 Task: Create a rule from the Recommended list, Task Added to this Project -> add SubTasks in the project BitBridge with SubTasks Gather and Analyse Requirements , Design and Implement Solution , System Test and UAT , Release to Production / Go Live
Action: Mouse moved to (1153, 35)
Screenshot: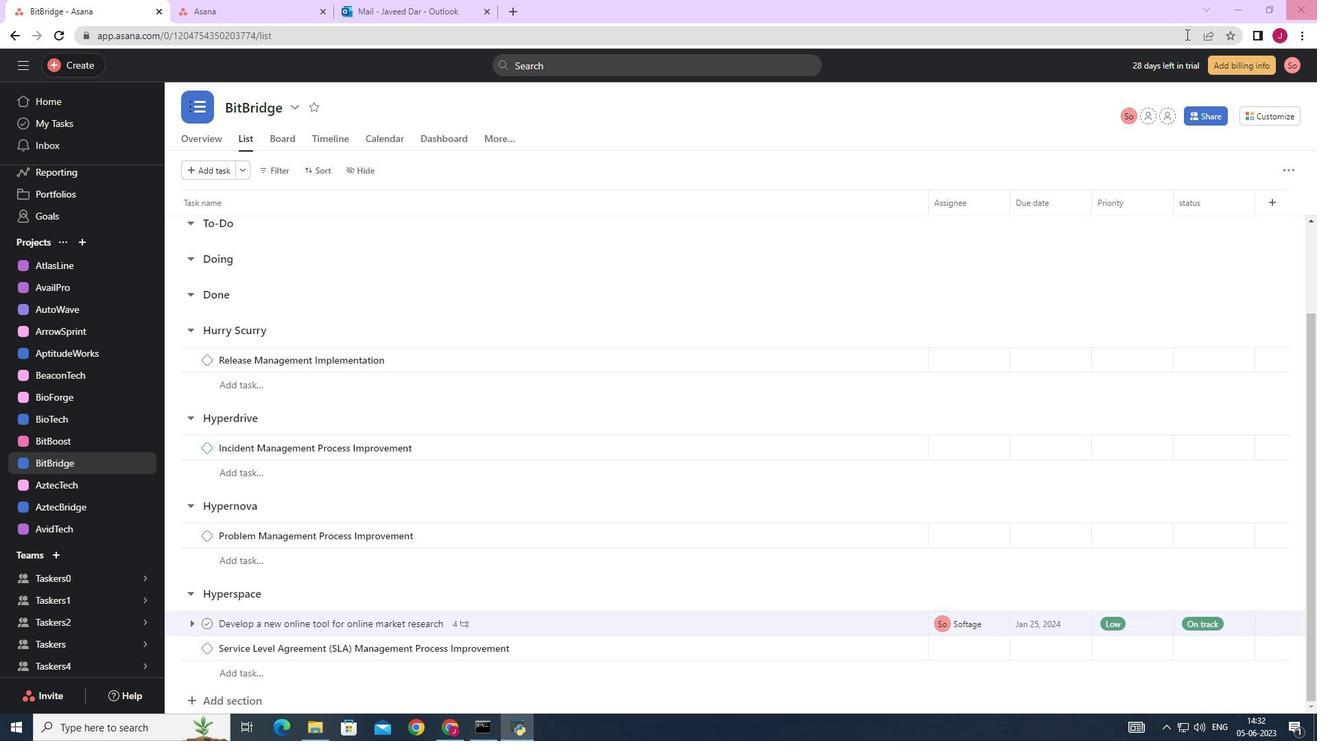 
Action: Mouse scrolled (1153, 34) with delta (0, 0)
Screenshot: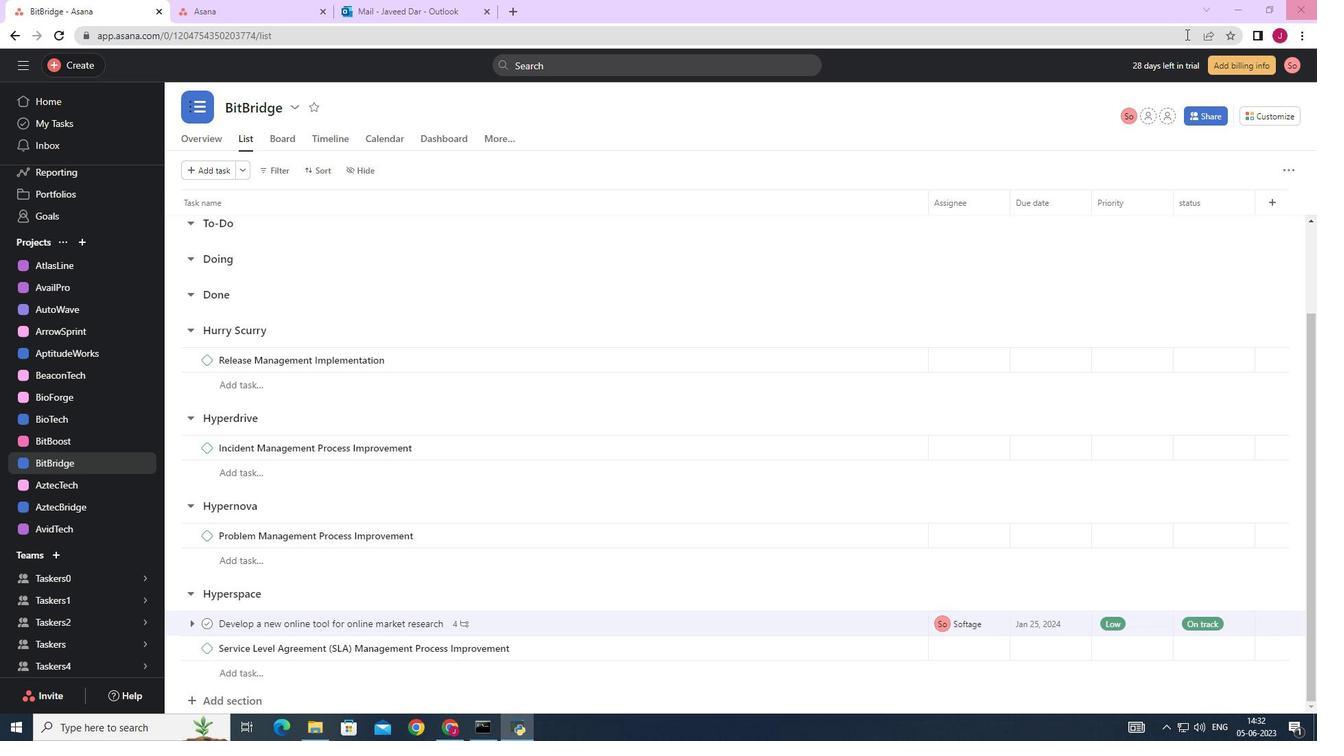
Action: Mouse moved to (1153, 35)
Screenshot: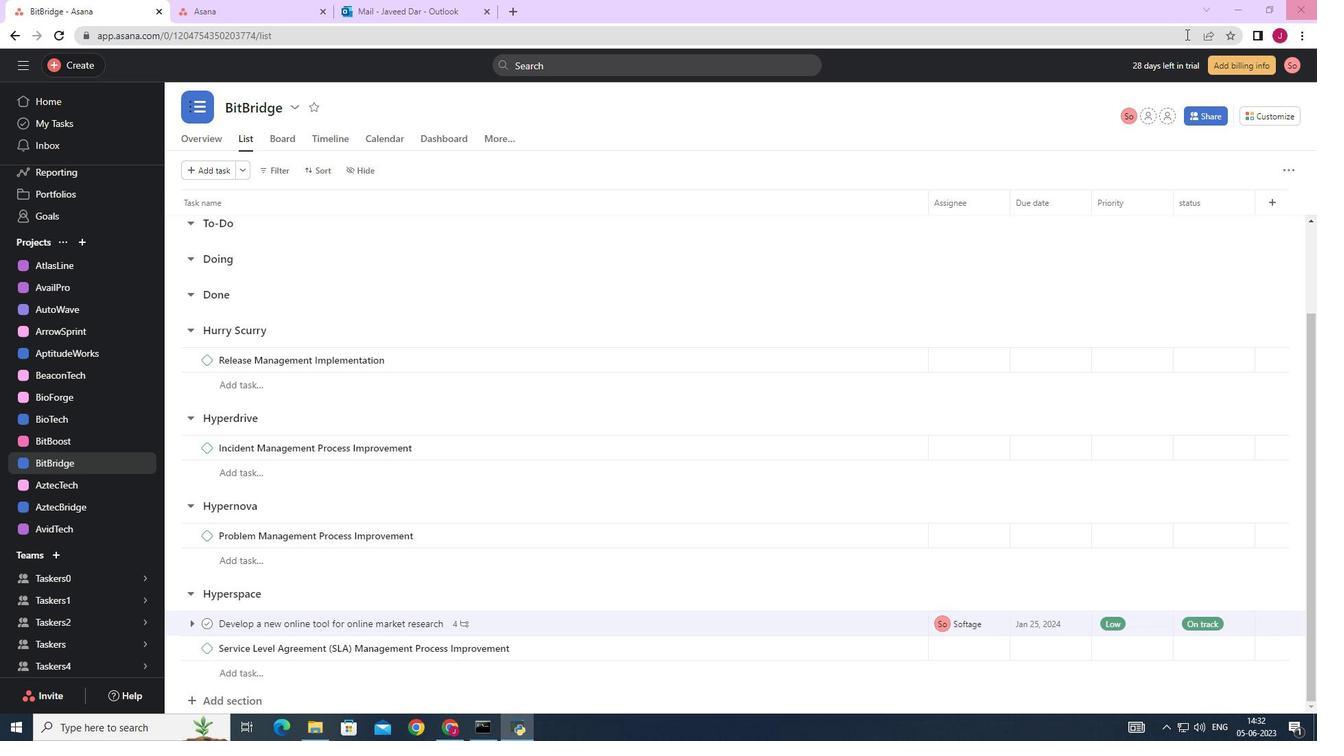 
Action: Mouse scrolled (1153, 34) with delta (0, 0)
Screenshot: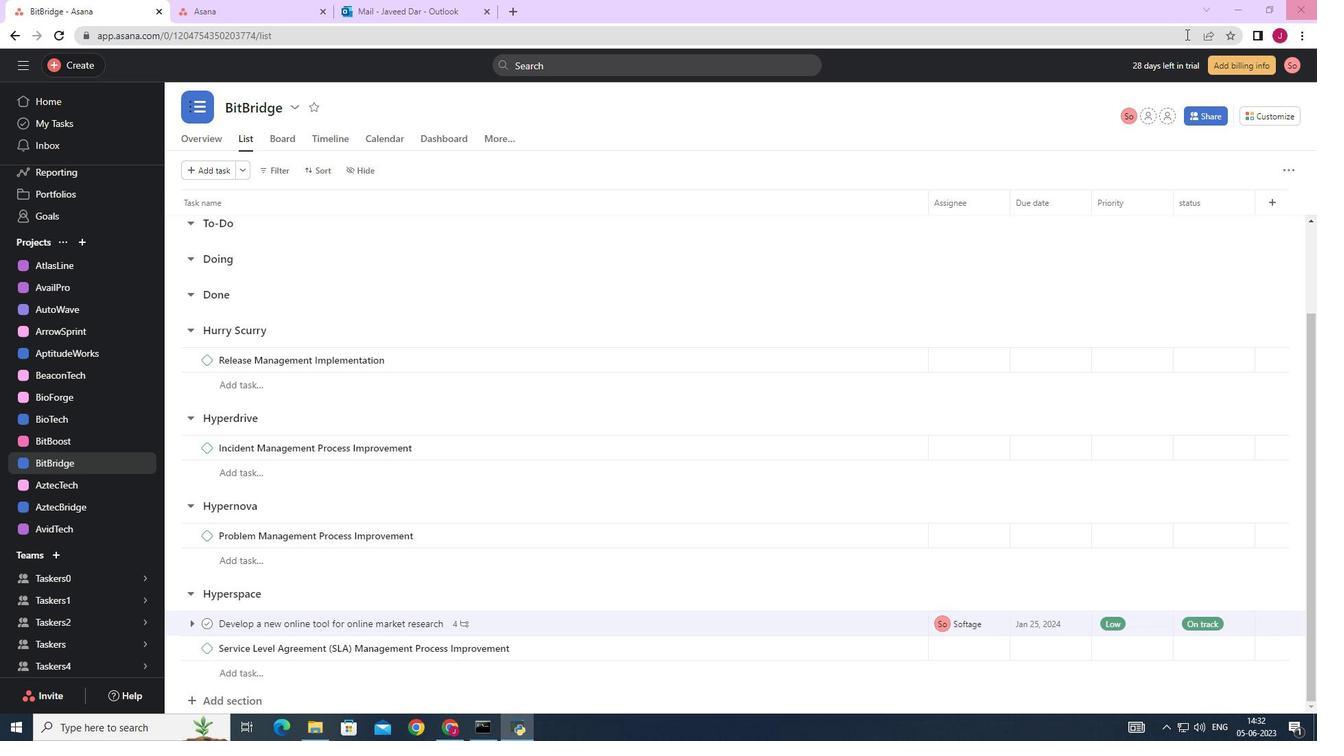 
Action: Mouse moved to (1153, 37)
Screenshot: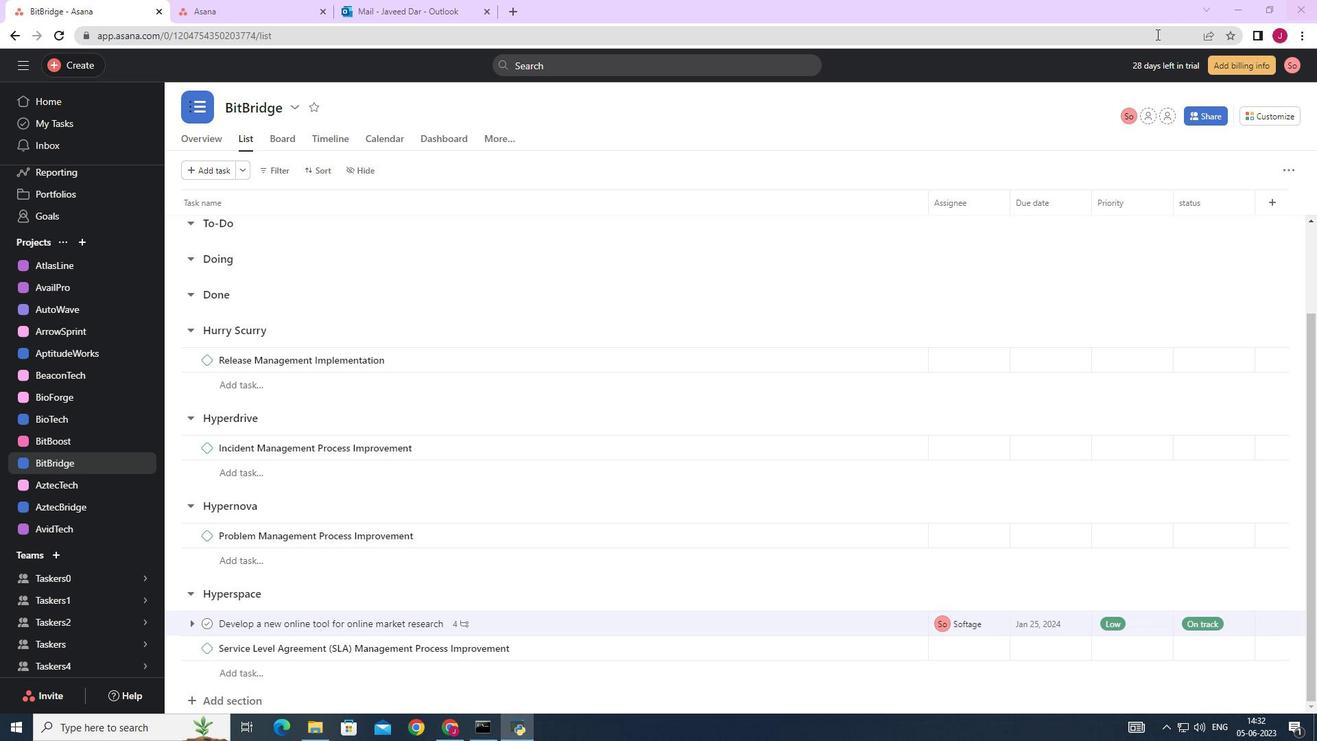 
Action: Mouse scrolled (1153, 36) with delta (0, 0)
Screenshot: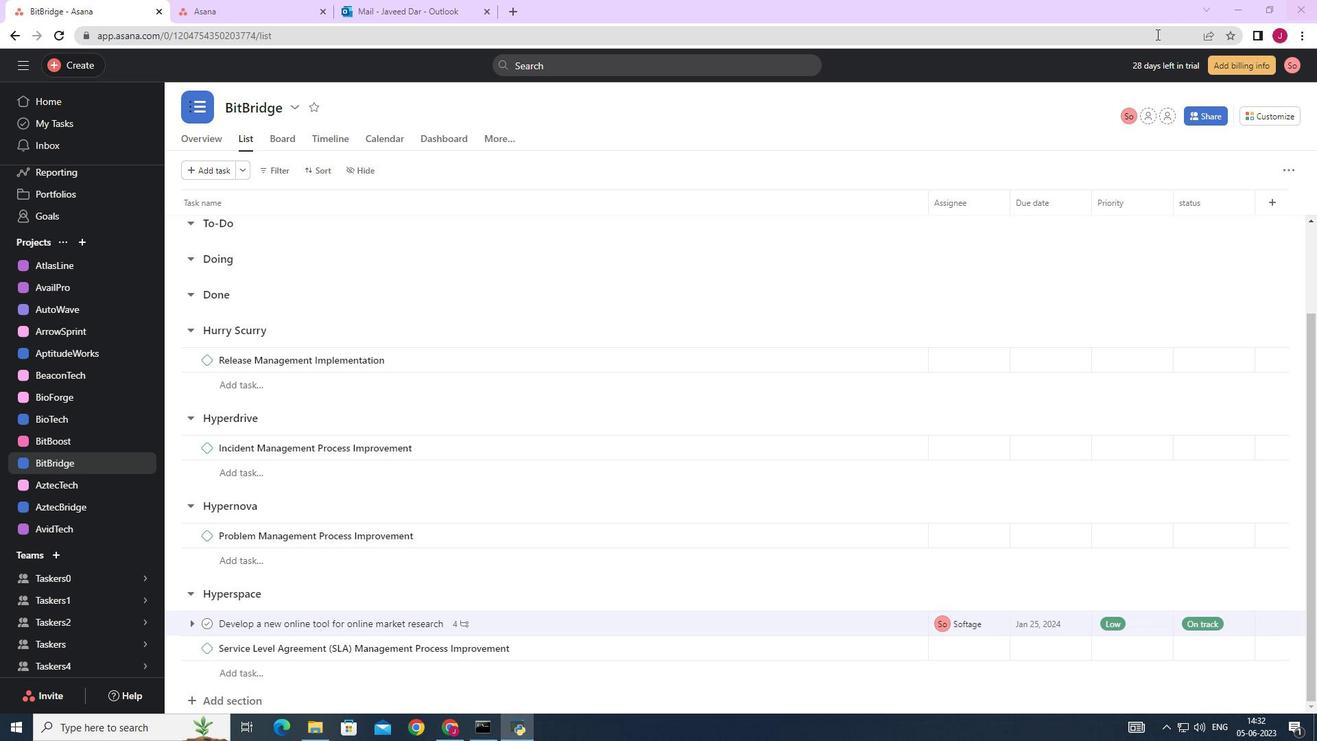 
Action: Mouse moved to (909, 537)
Screenshot: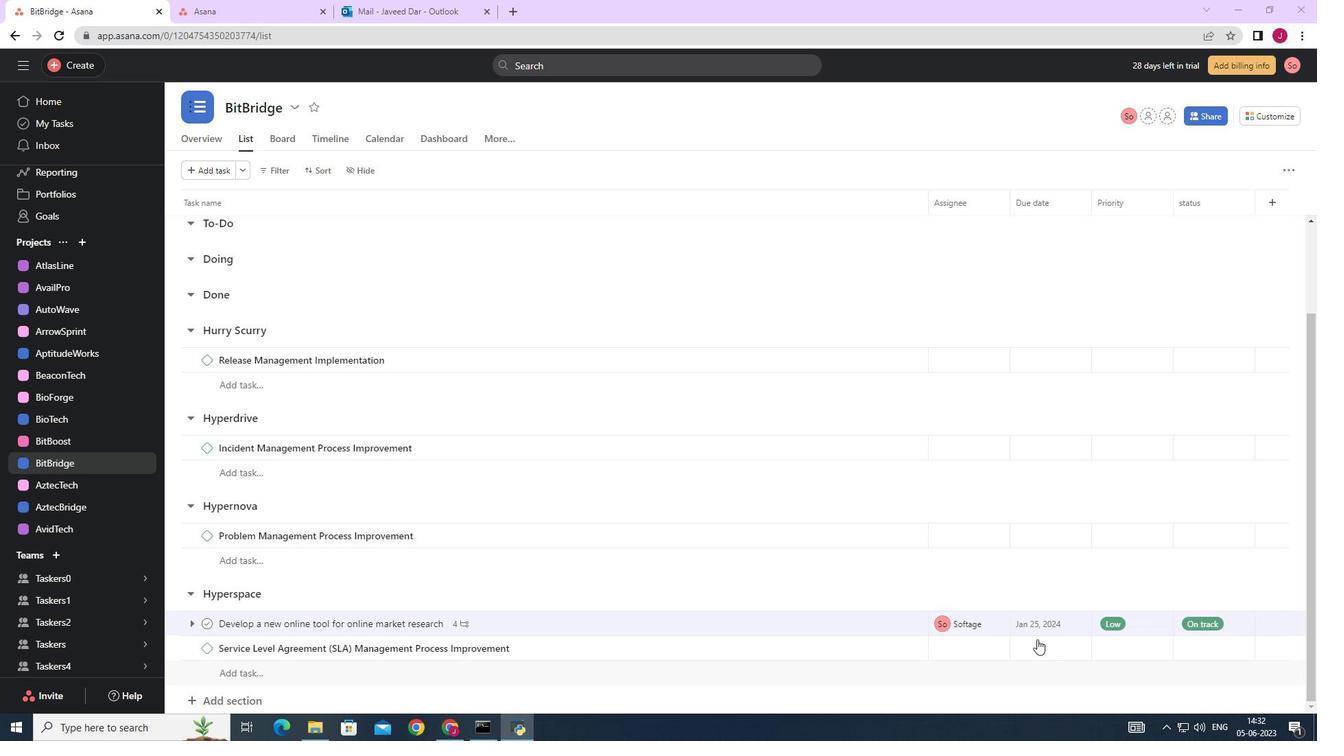 
Action: Mouse scrolled (909, 536) with delta (0, 0)
Screenshot: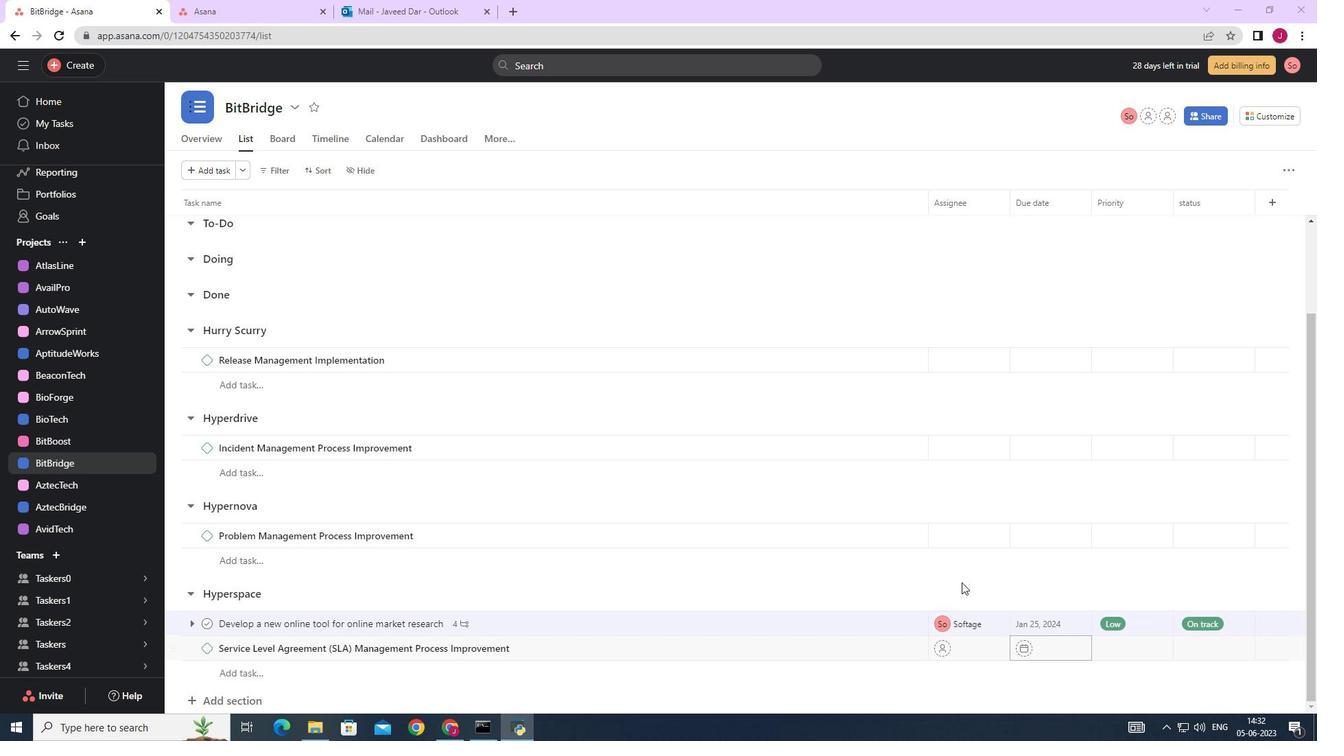 
Action: Mouse scrolled (909, 536) with delta (0, 0)
Screenshot: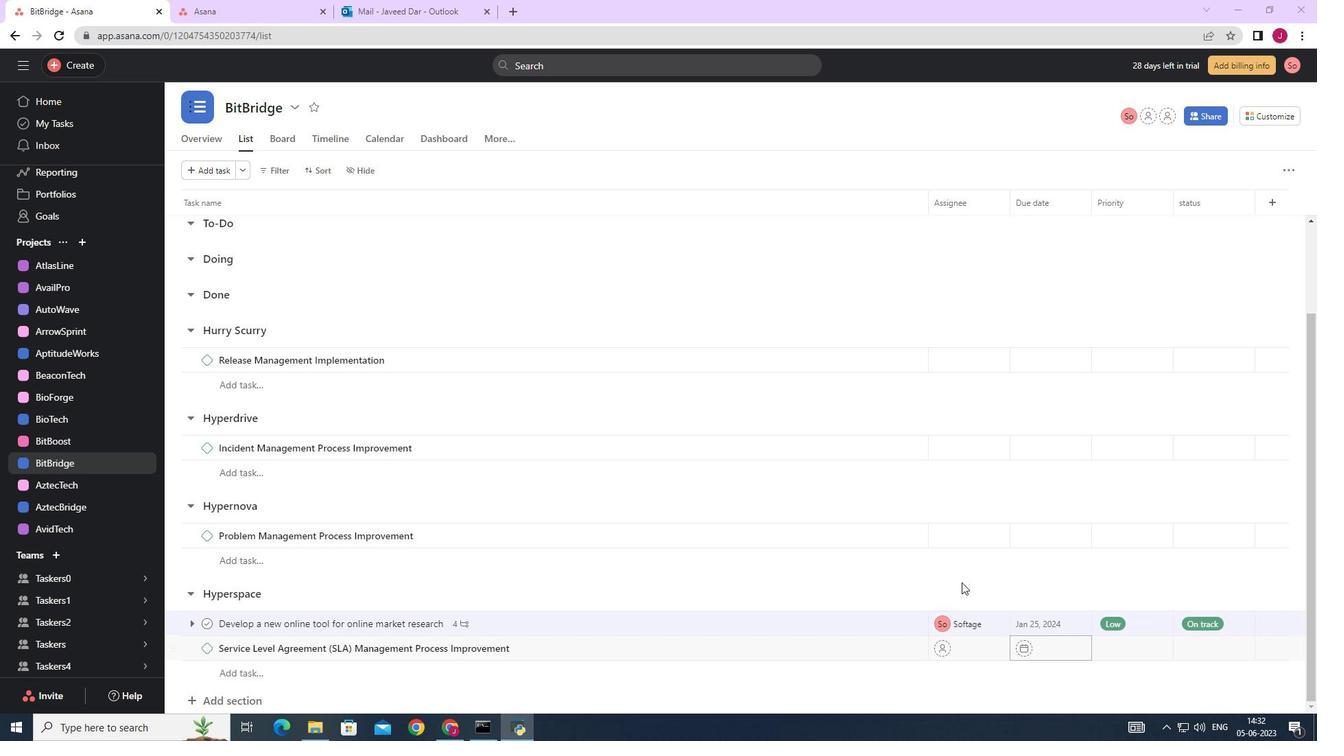 
Action: Mouse scrolled (909, 536) with delta (0, 0)
Screenshot: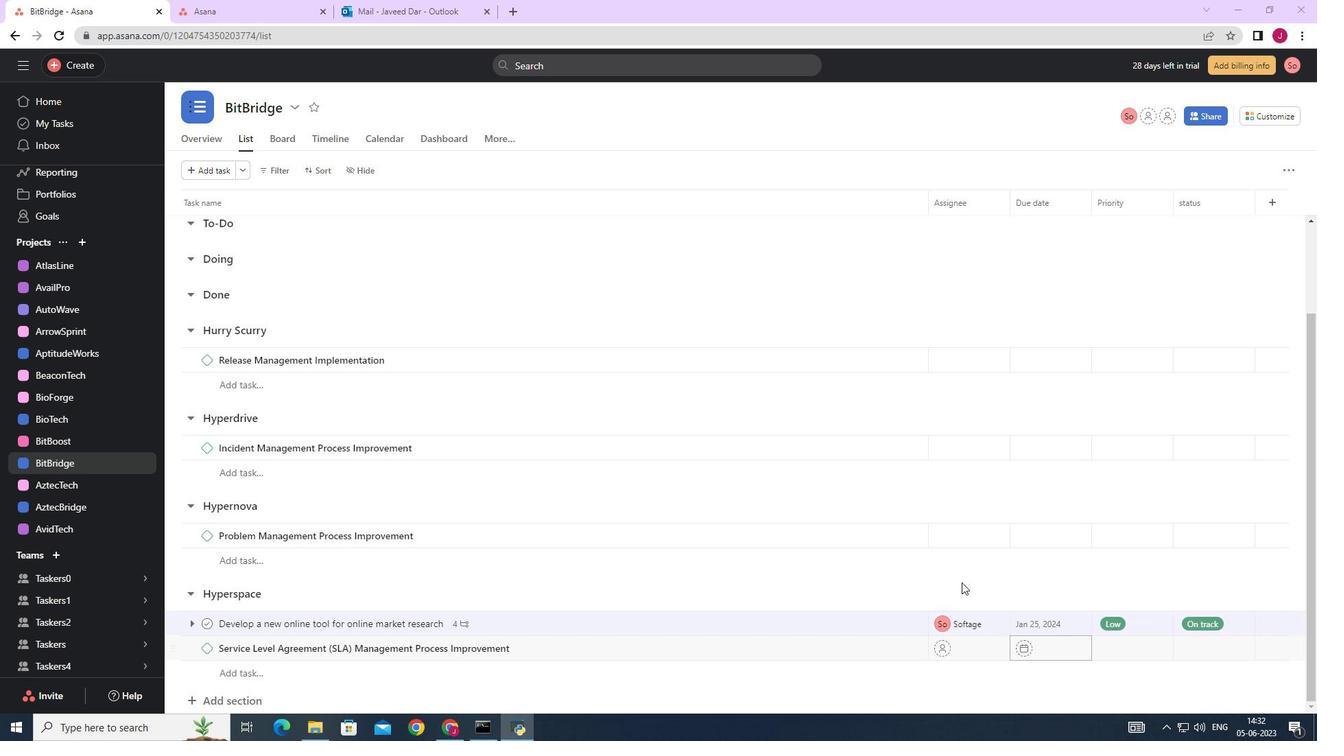 
Action: Mouse scrolled (909, 536) with delta (0, 0)
Screenshot: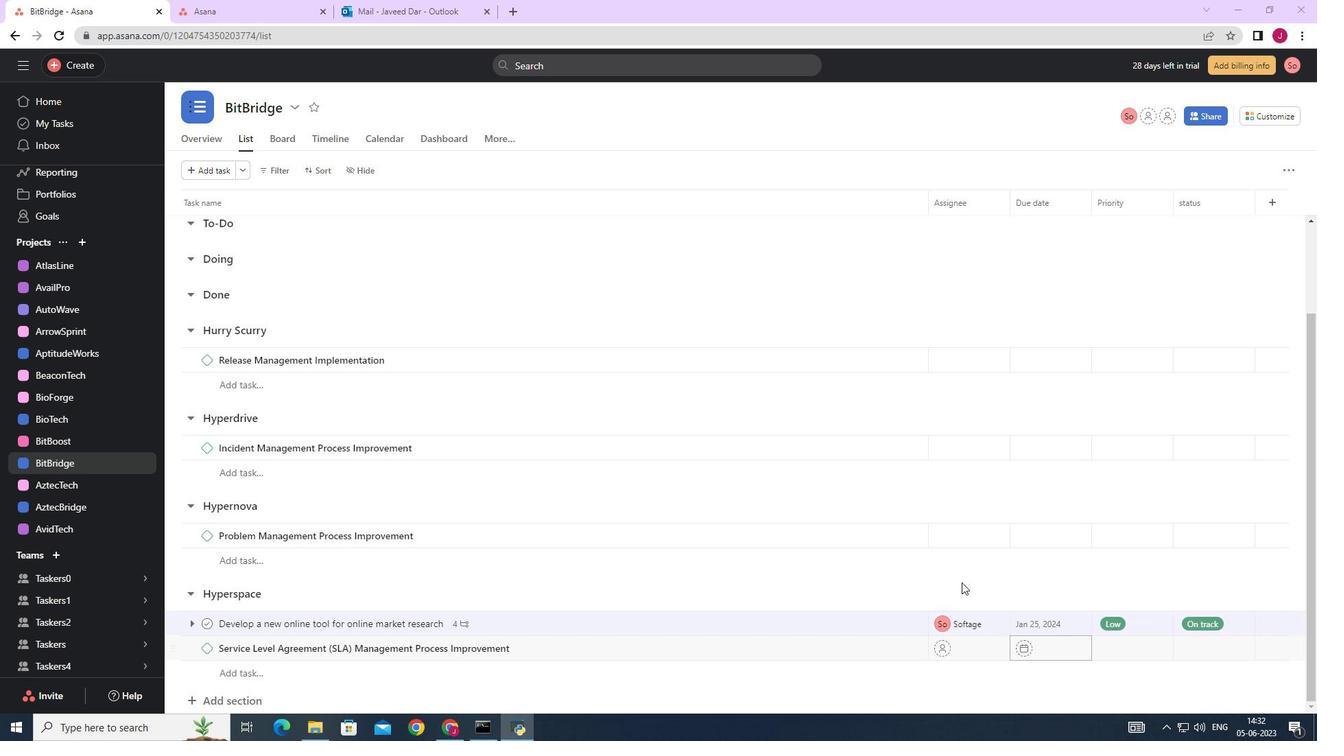 
Action: Mouse scrolled (909, 536) with delta (0, 0)
Screenshot: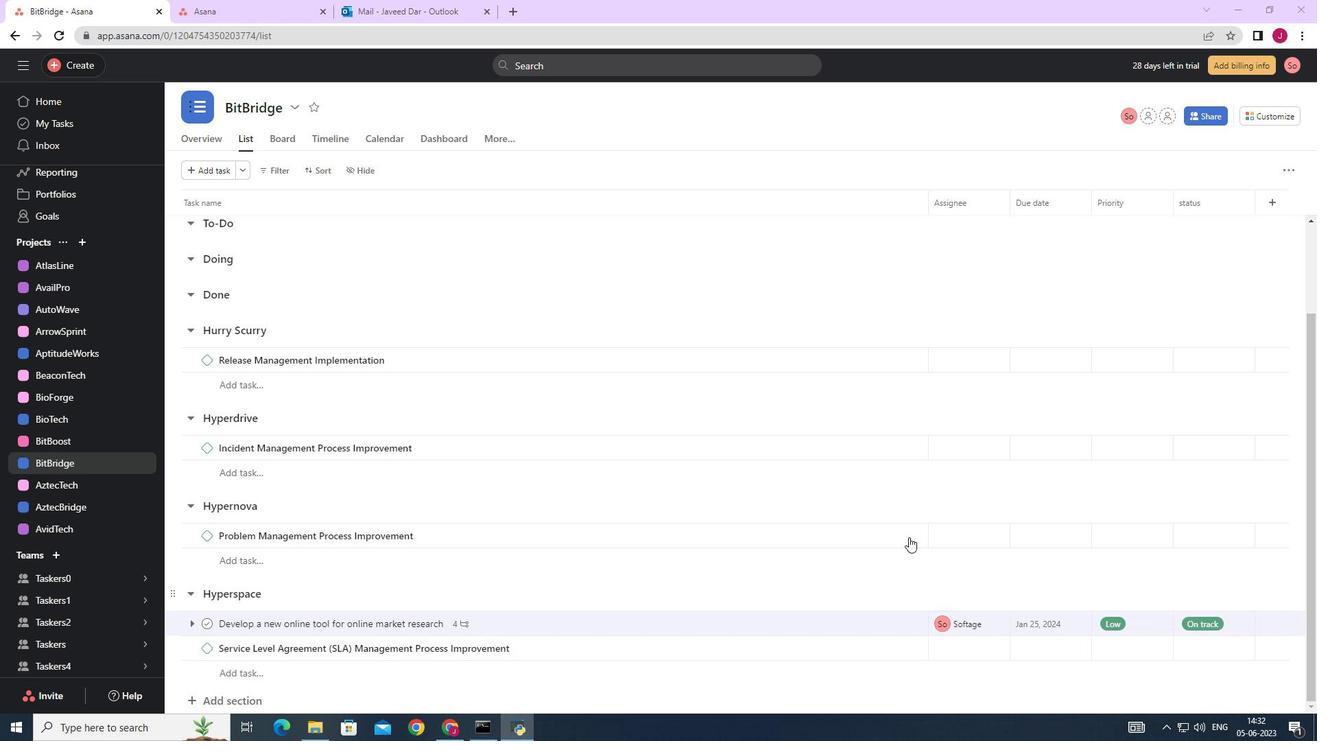 
Action: Mouse scrolled (909, 536) with delta (0, 0)
Screenshot: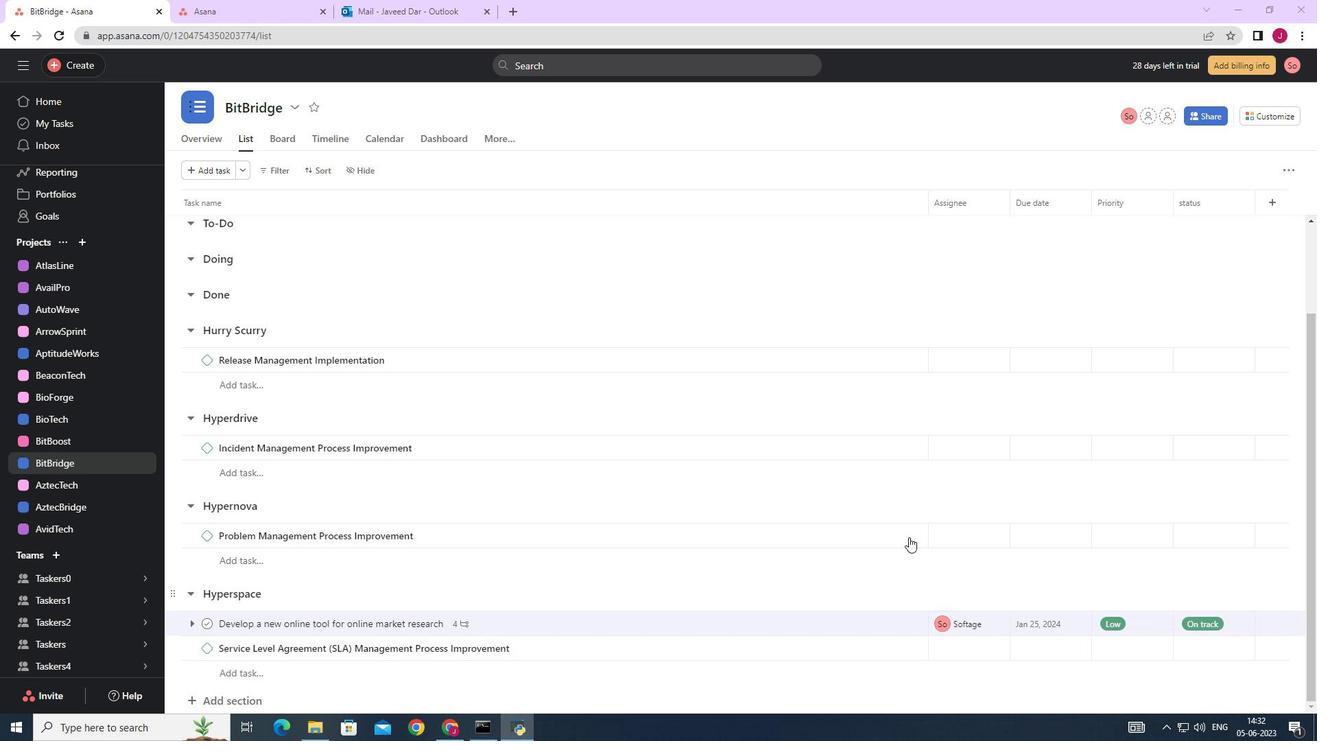 
Action: Mouse moved to (1287, 119)
Screenshot: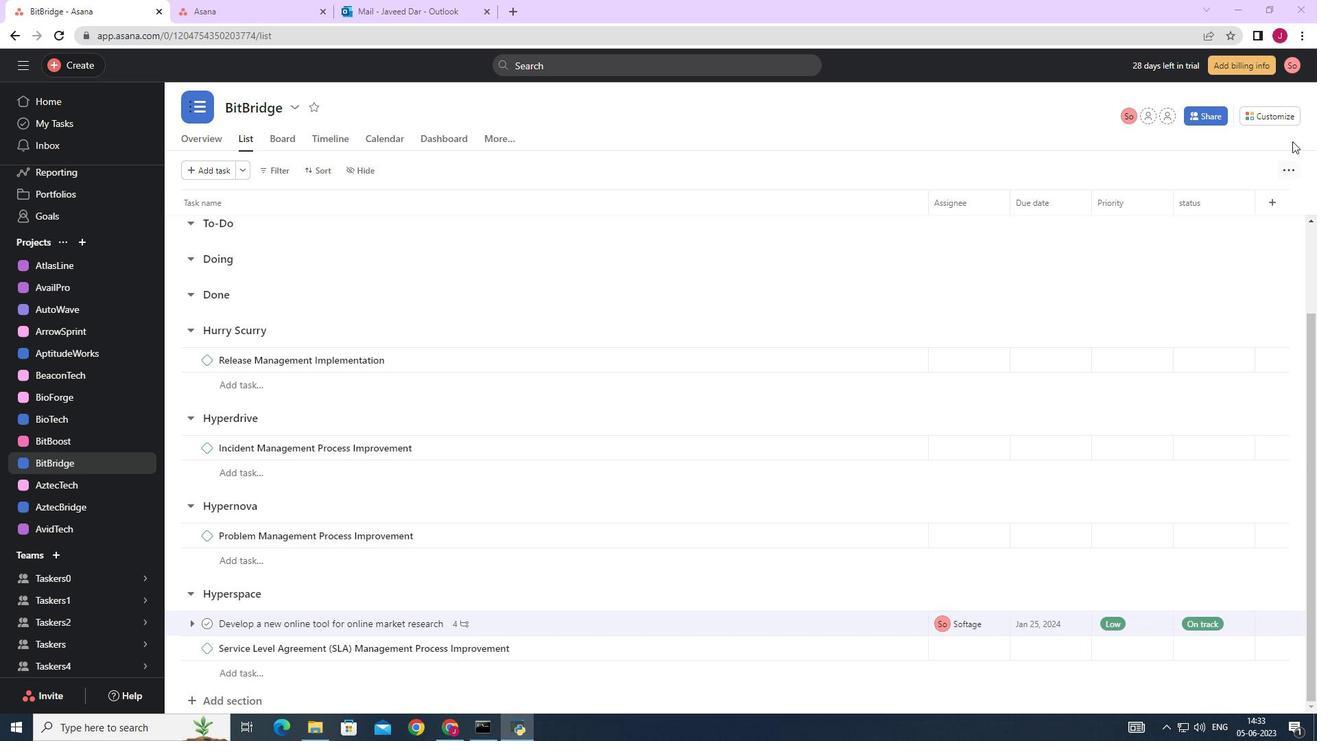 
Action: Mouse pressed left at (1287, 119)
Screenshot: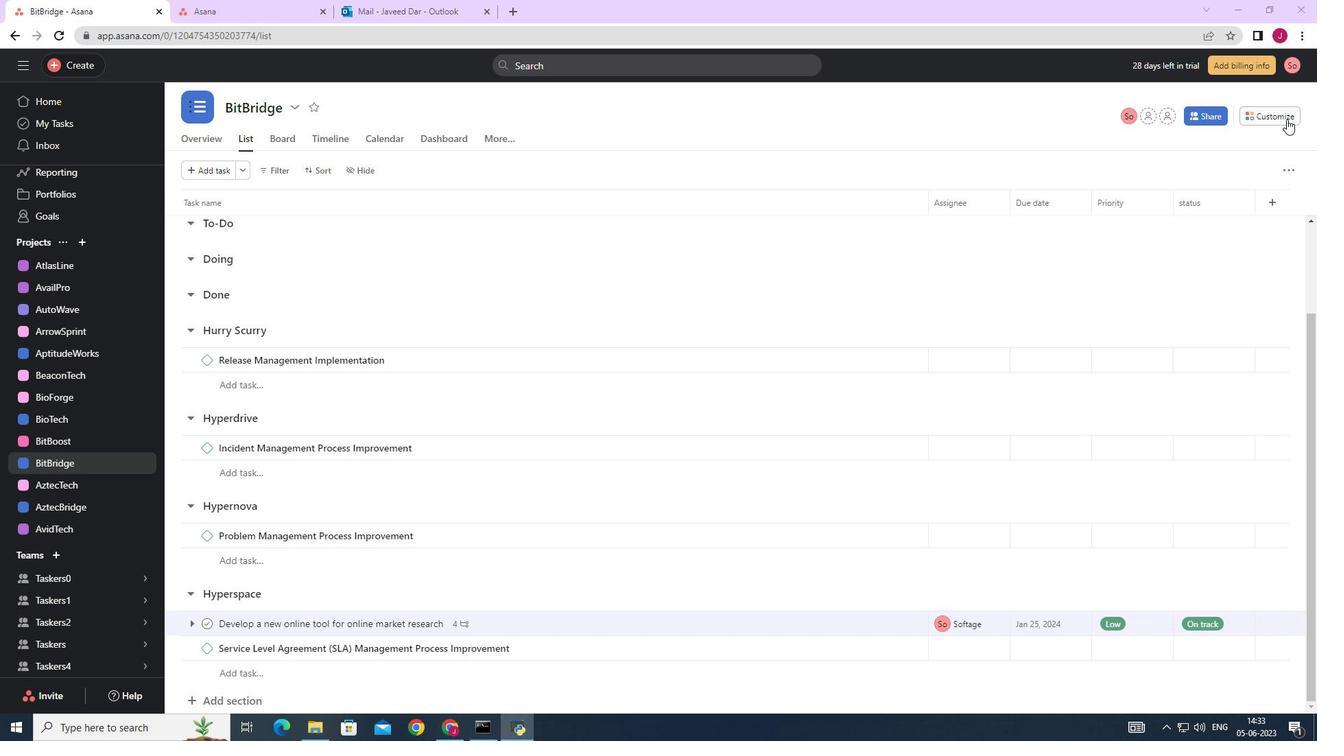 
Action: Mouse moved to (1033, 295)
Screenshot: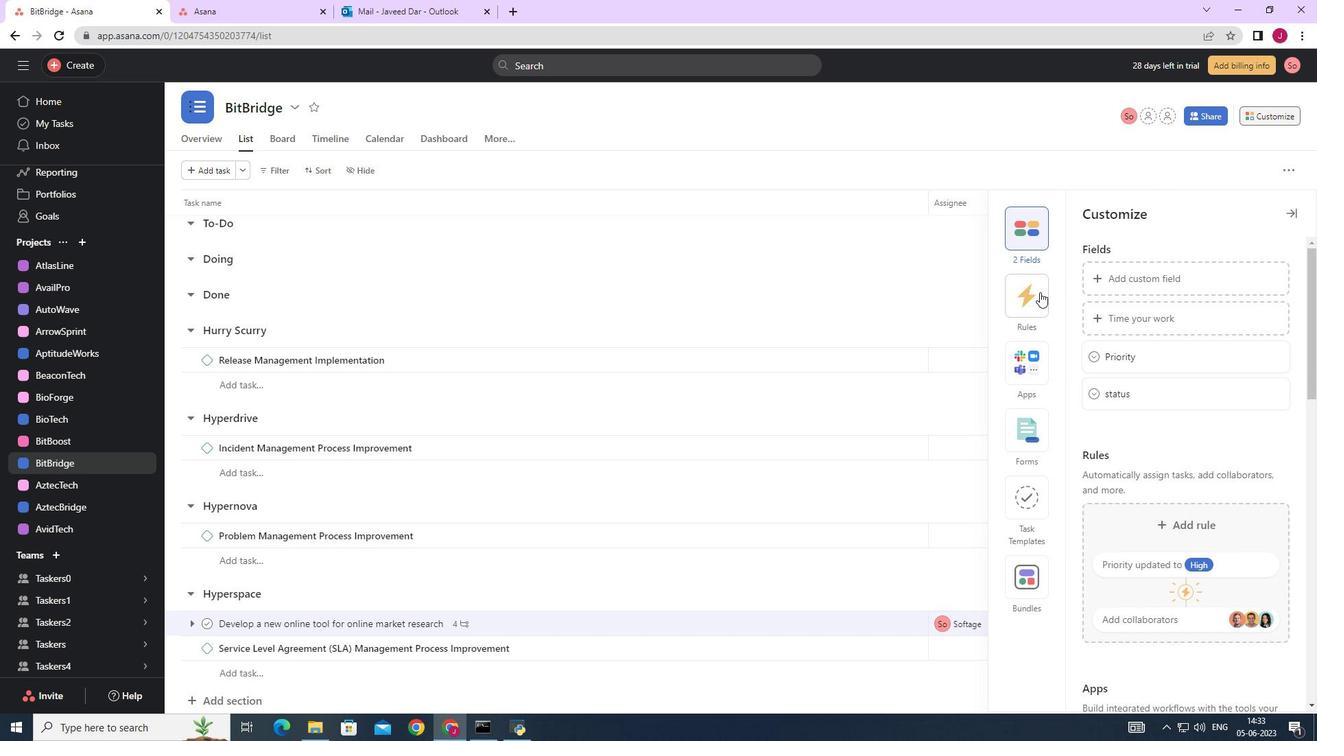 
Action: Mouse pressed left at (1033, 295)
Screenshot: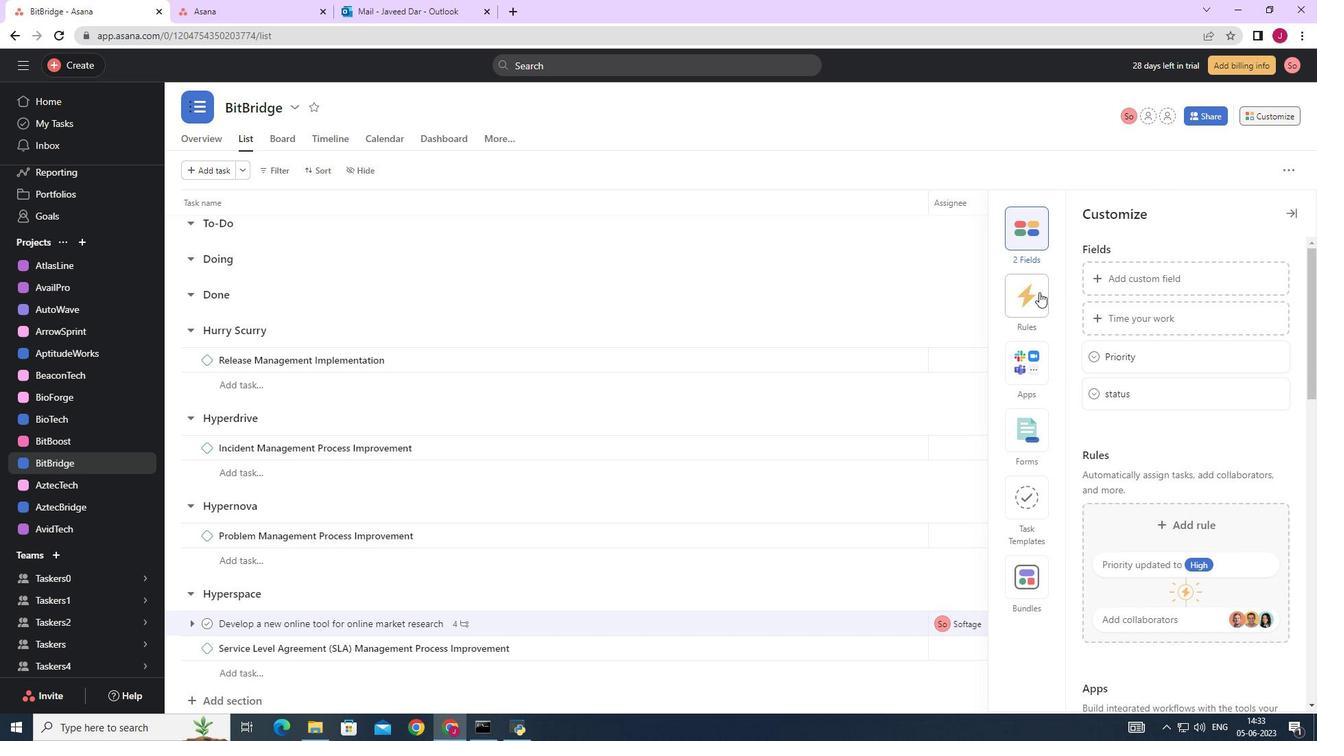 
Action: Mouse moved to (1153, 322)
Screenshot: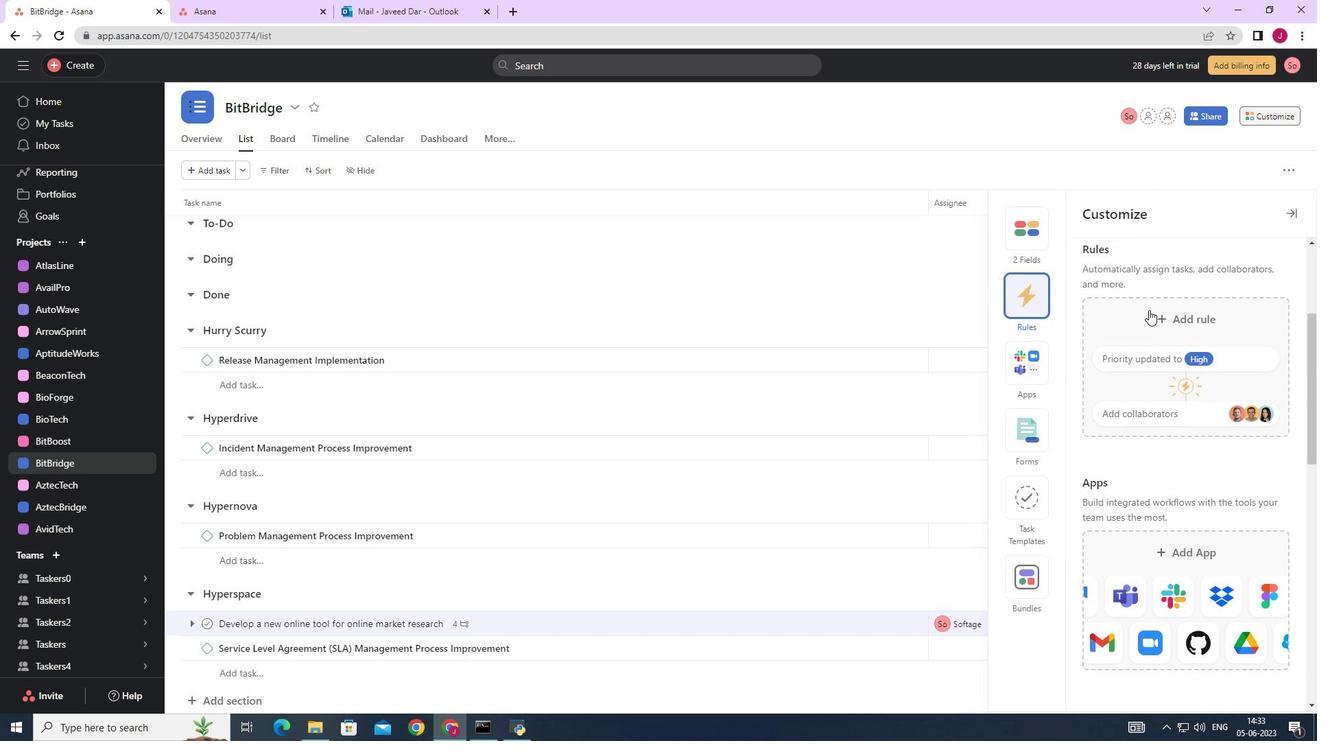 
Action: Mouse pressed left at (1153, 322)
Screenshot: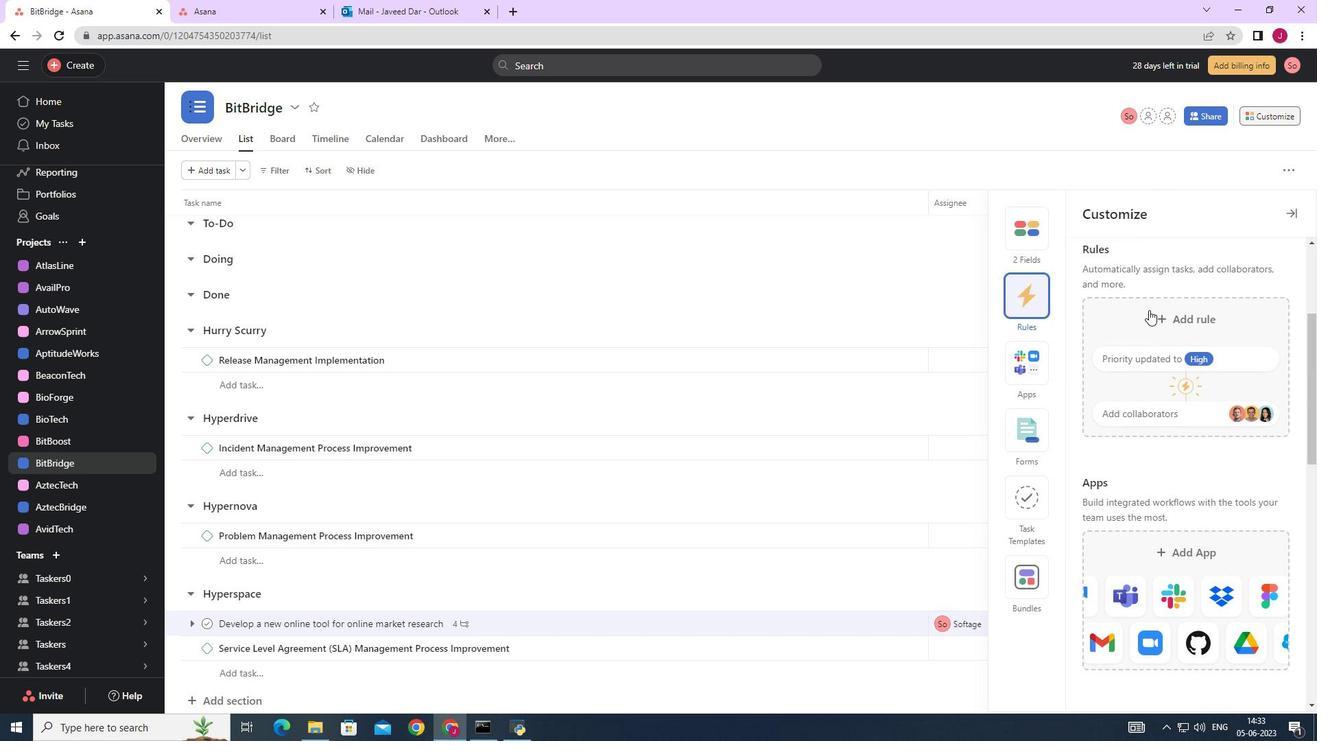 
Action: Mouse moved to (559, 196)
Screenshot: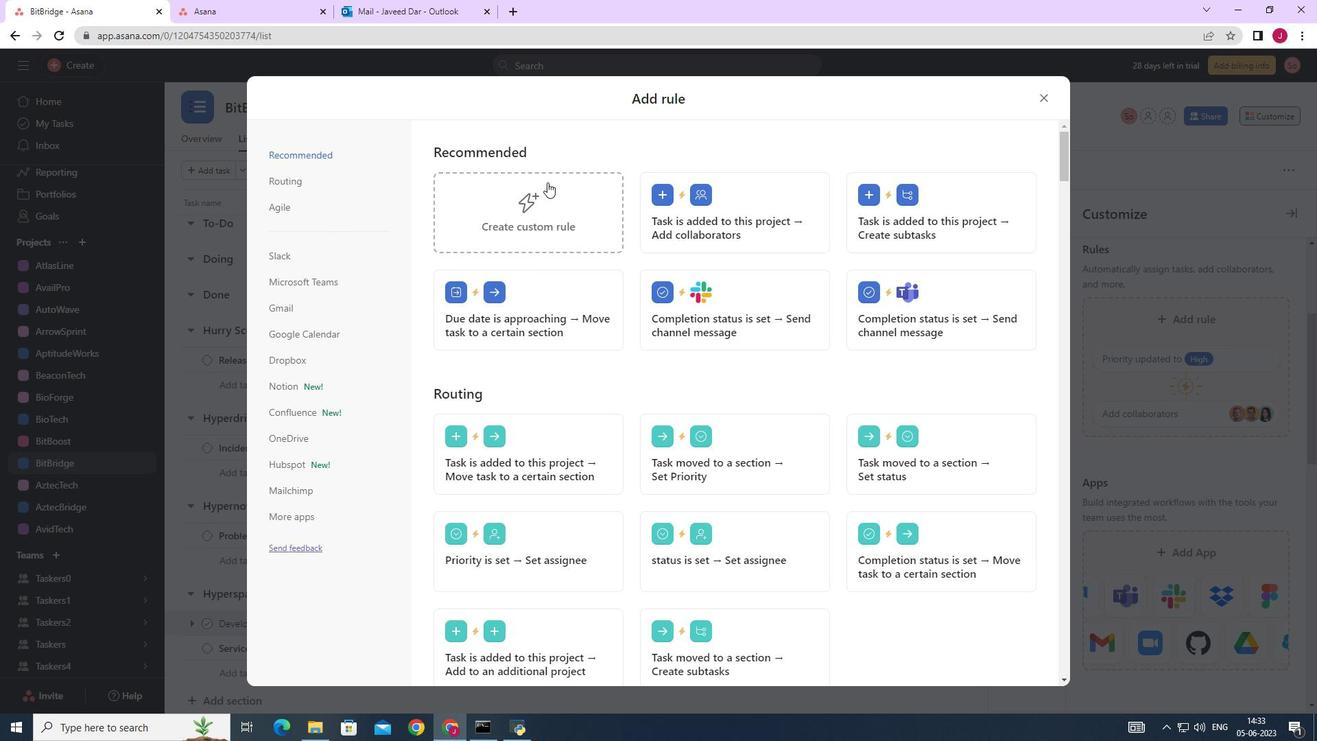 
Action: Mouse pressed left at (559, 196)
Screenshot: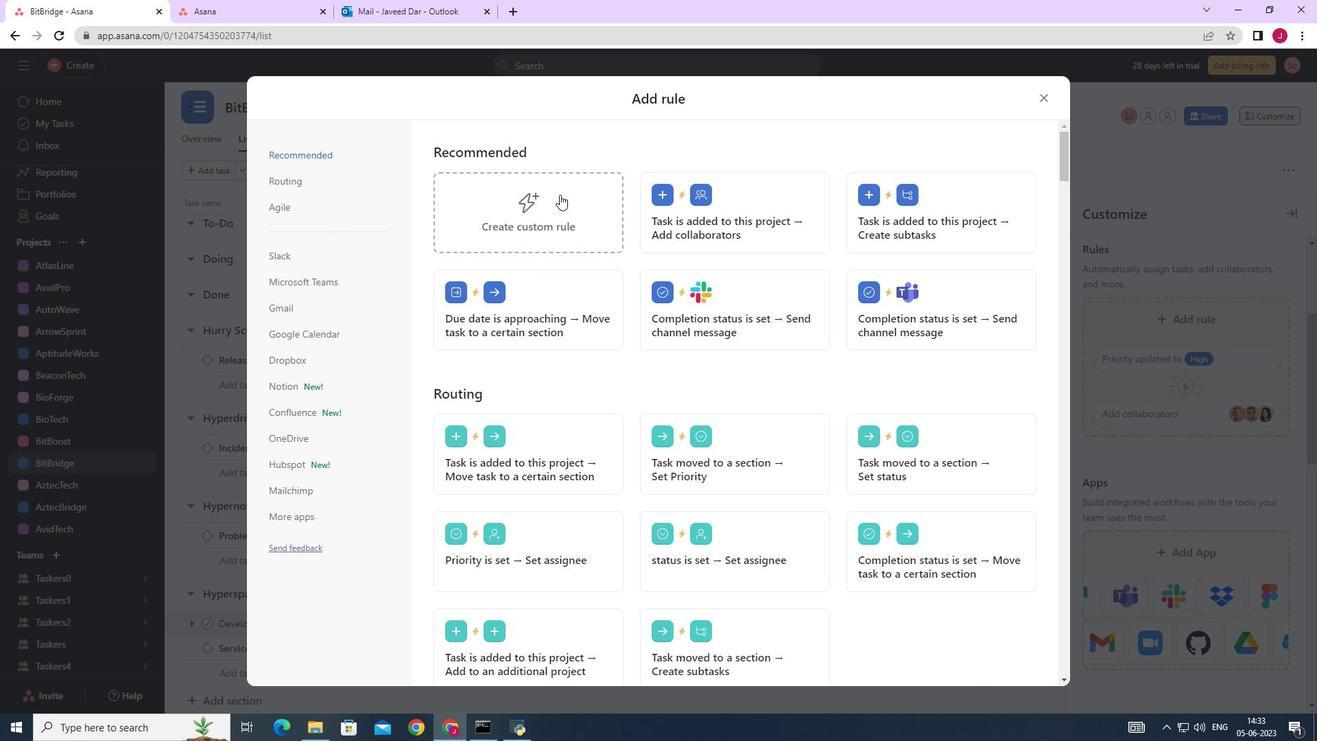 
Action: Mouse moved to (628, 353)
Screenshot: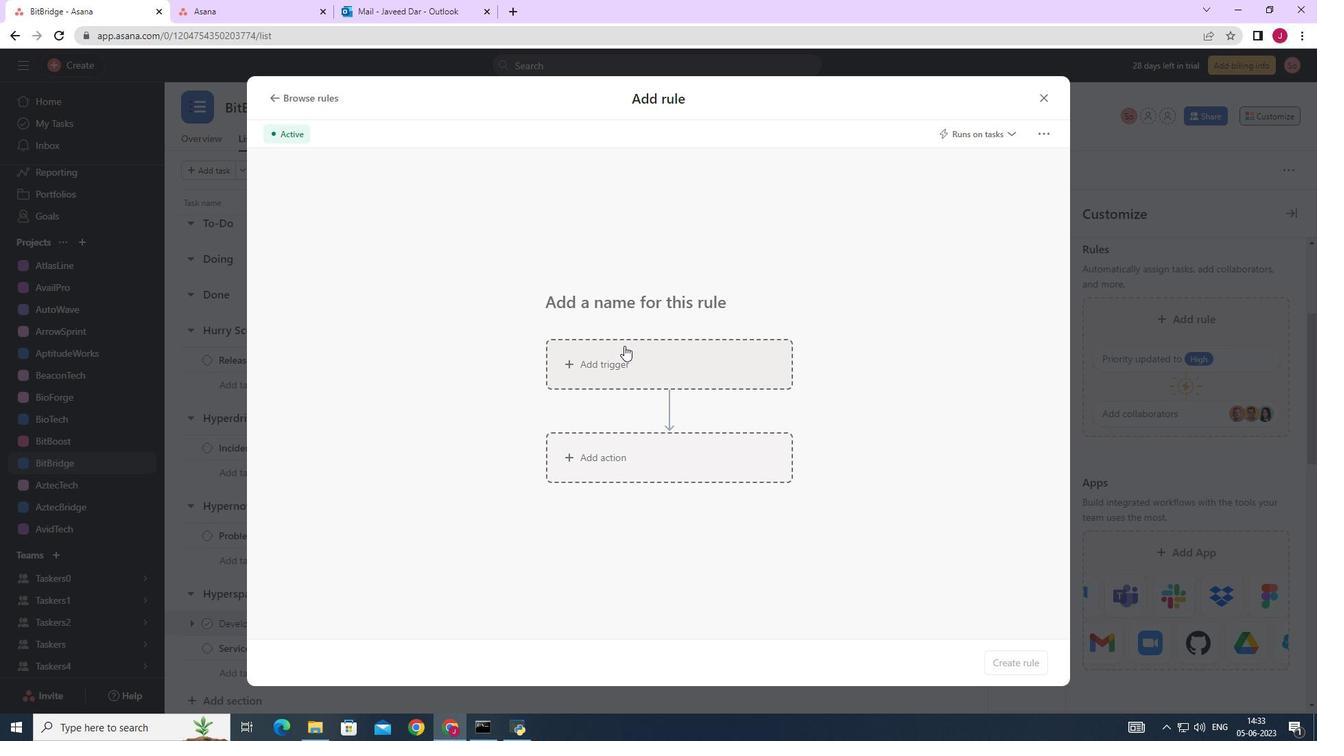 
Action: Mouse pressed left at (628, 353)
Screenshot: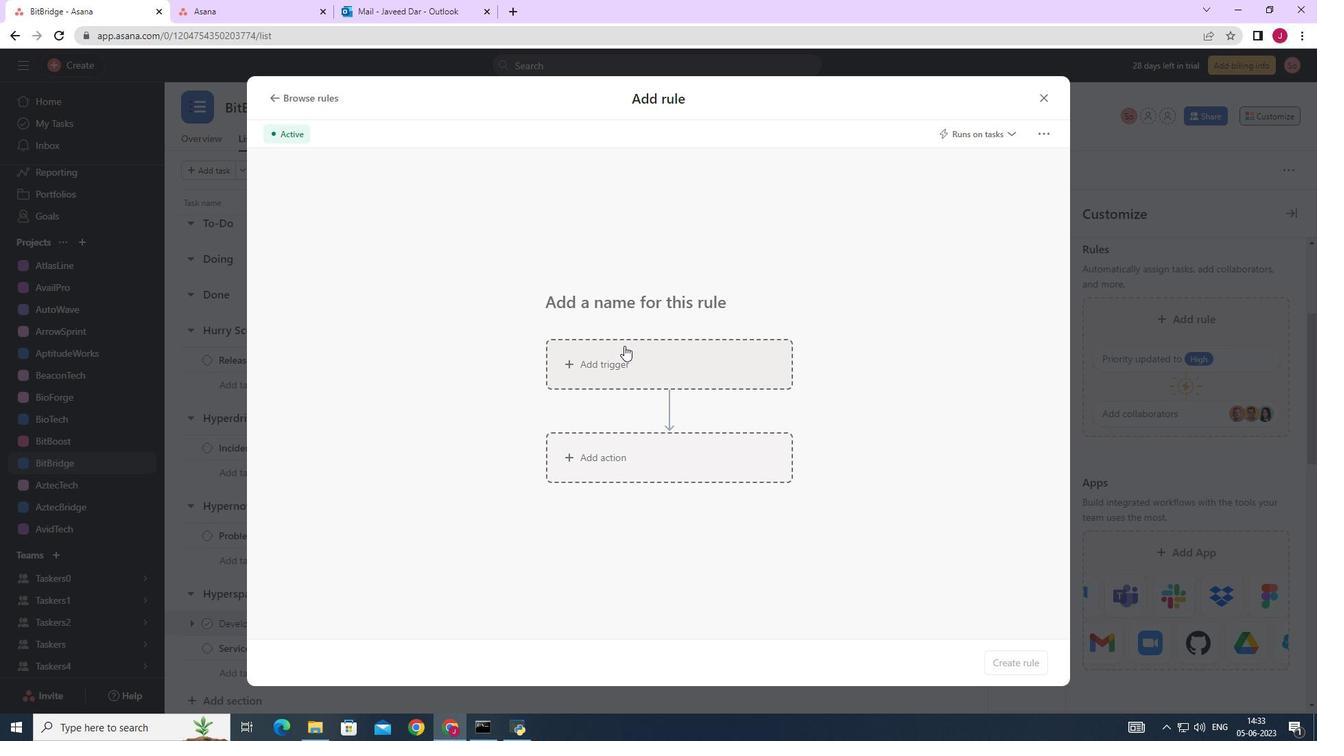 
Action: Mouse moved to (590, 442)
Screenshot: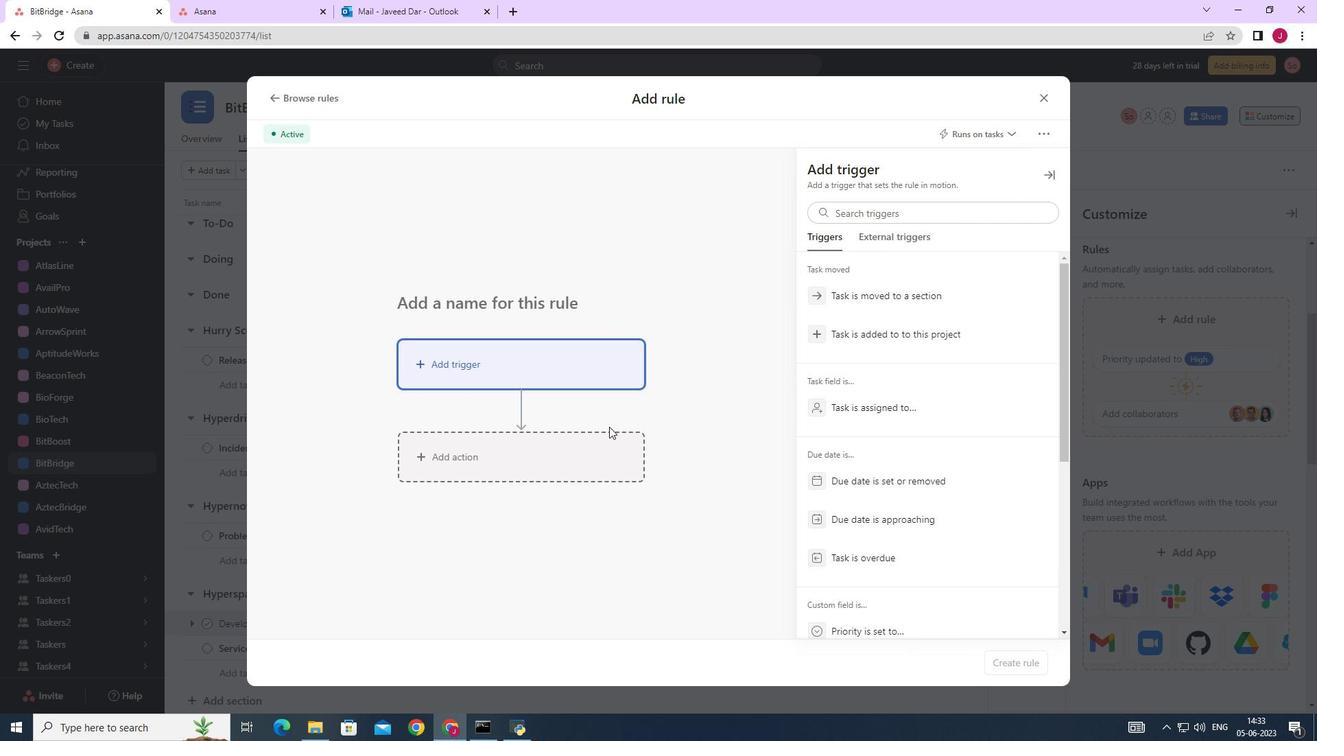 
Action: Mouse pressed left at (590, 442)
Screenshot: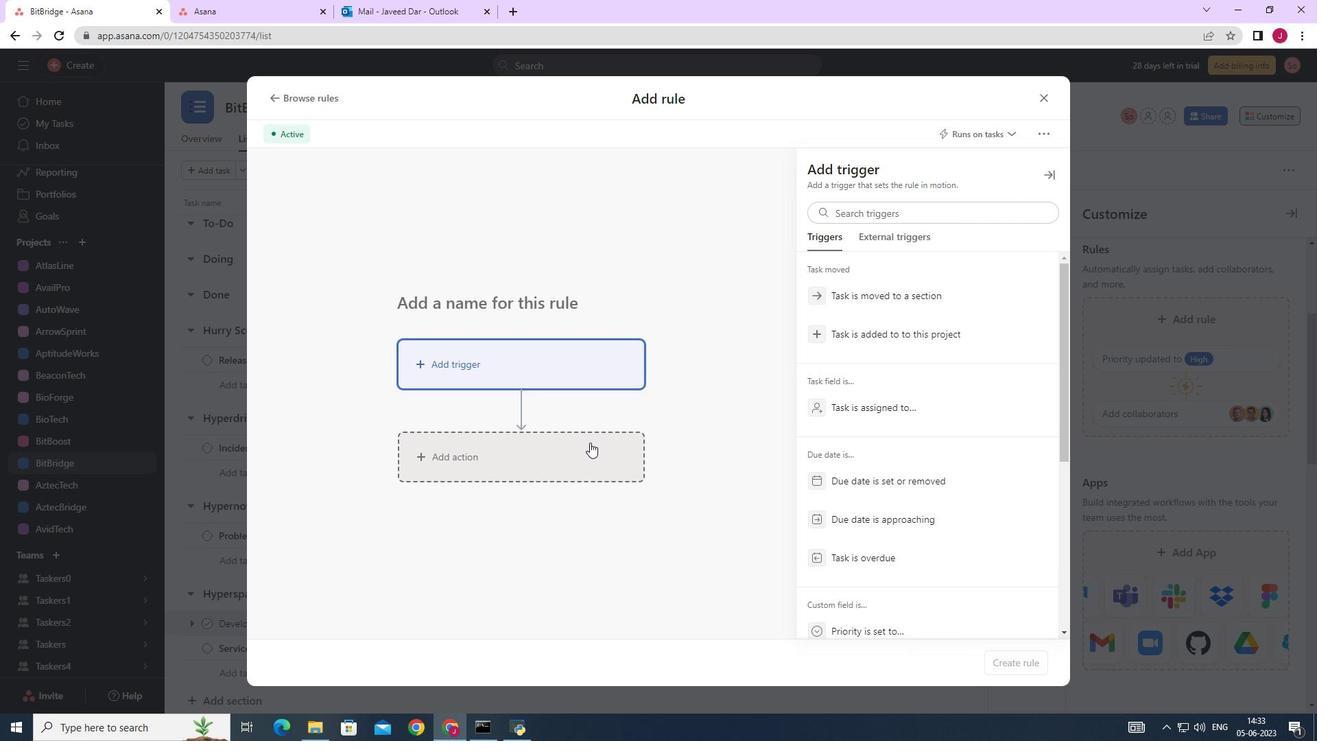 
Action: Mouse moved to (869, 328)
Screenshot: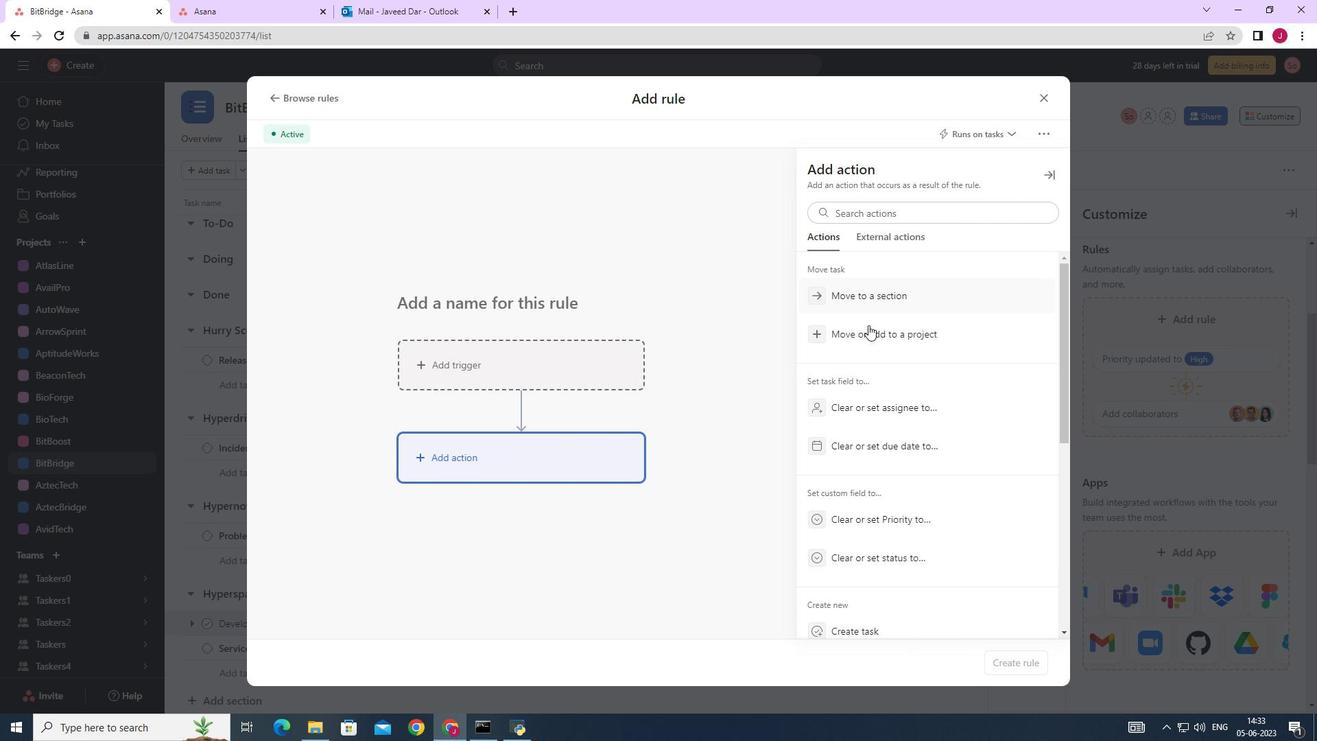 
Action: Mouse scrolled (869, 328) with delta (0, 0)
Screenshot: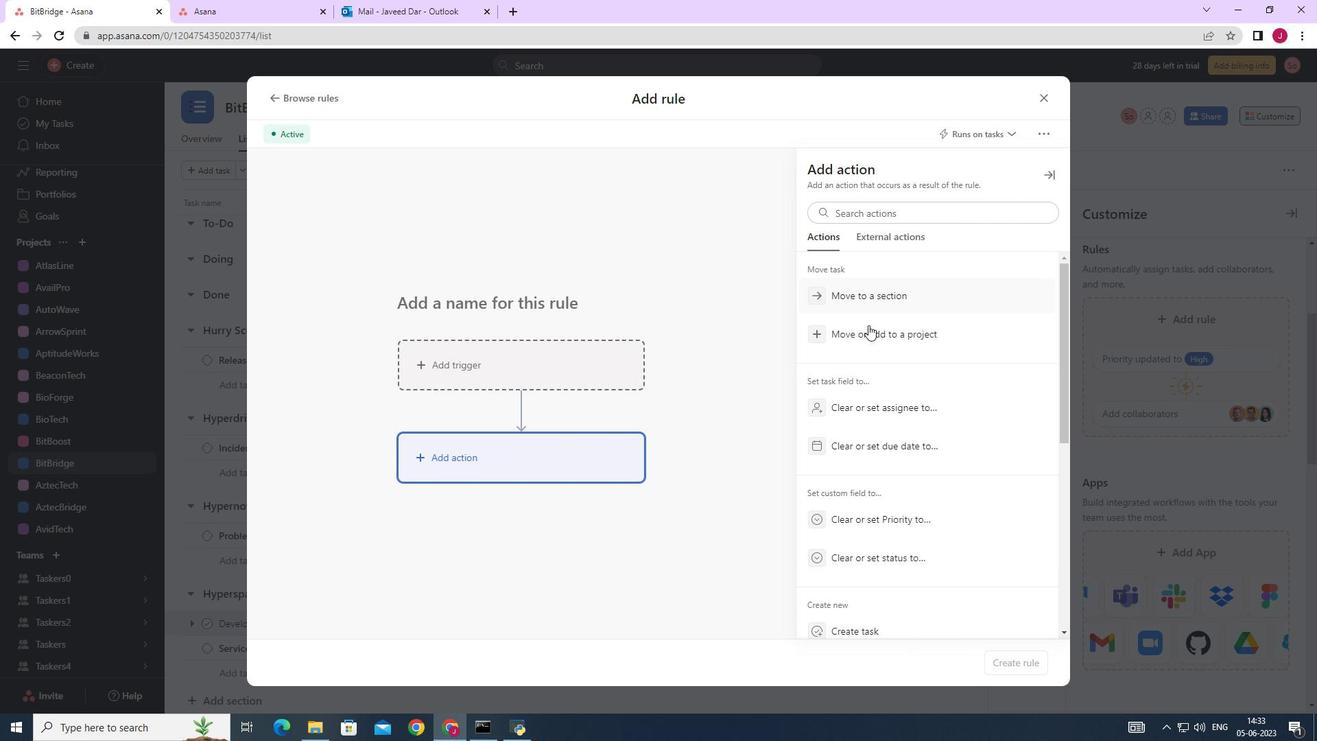 
Action: Mouse moved to (869, 332)
Screenshot: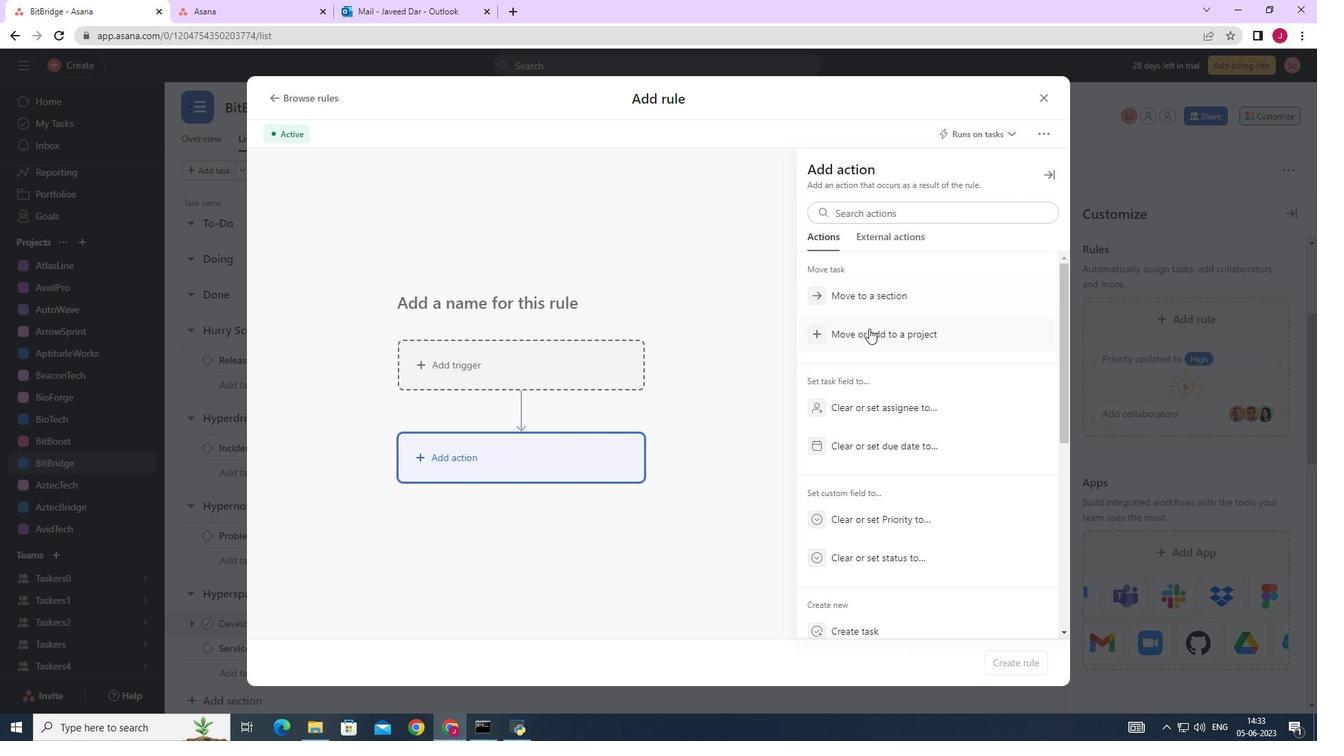 
Action: Mouse scrolled (869, 329) with delta (0, 0)
Screenshot: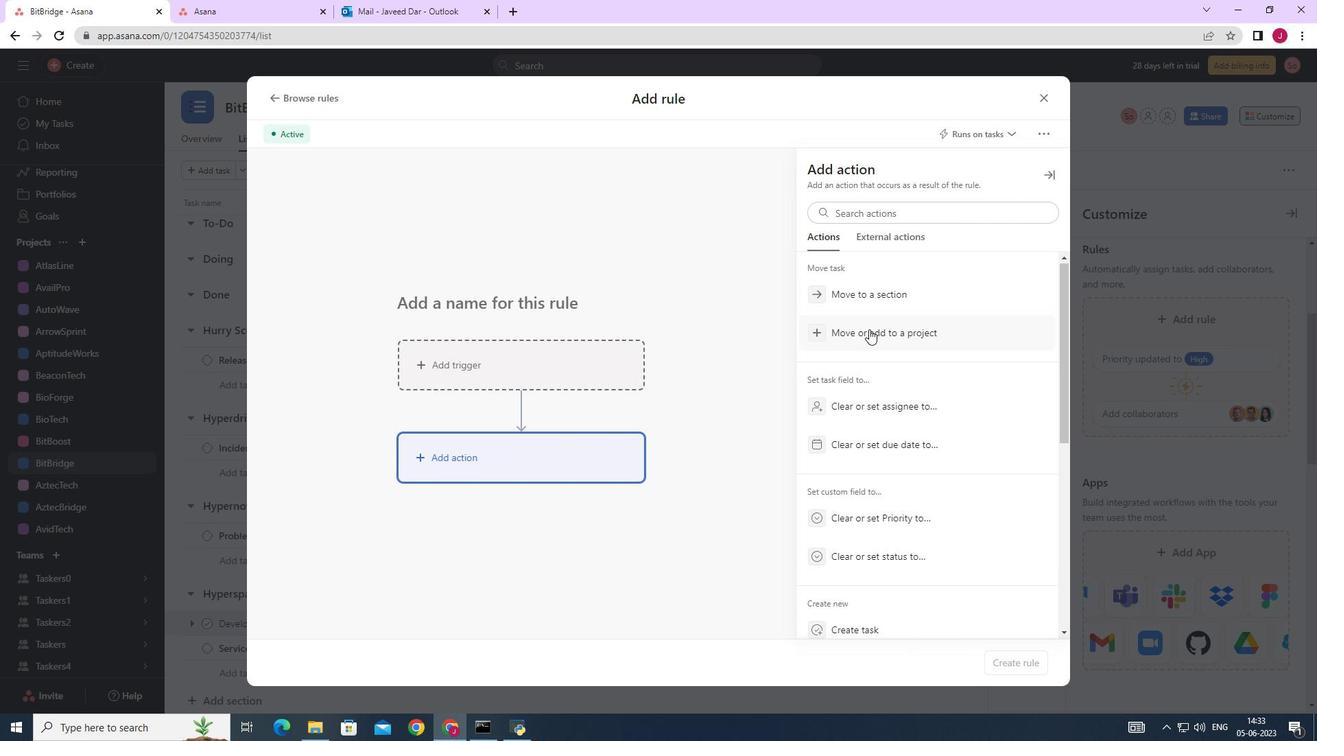 
Action: Mouse moved to (869, 332)
Screenshot: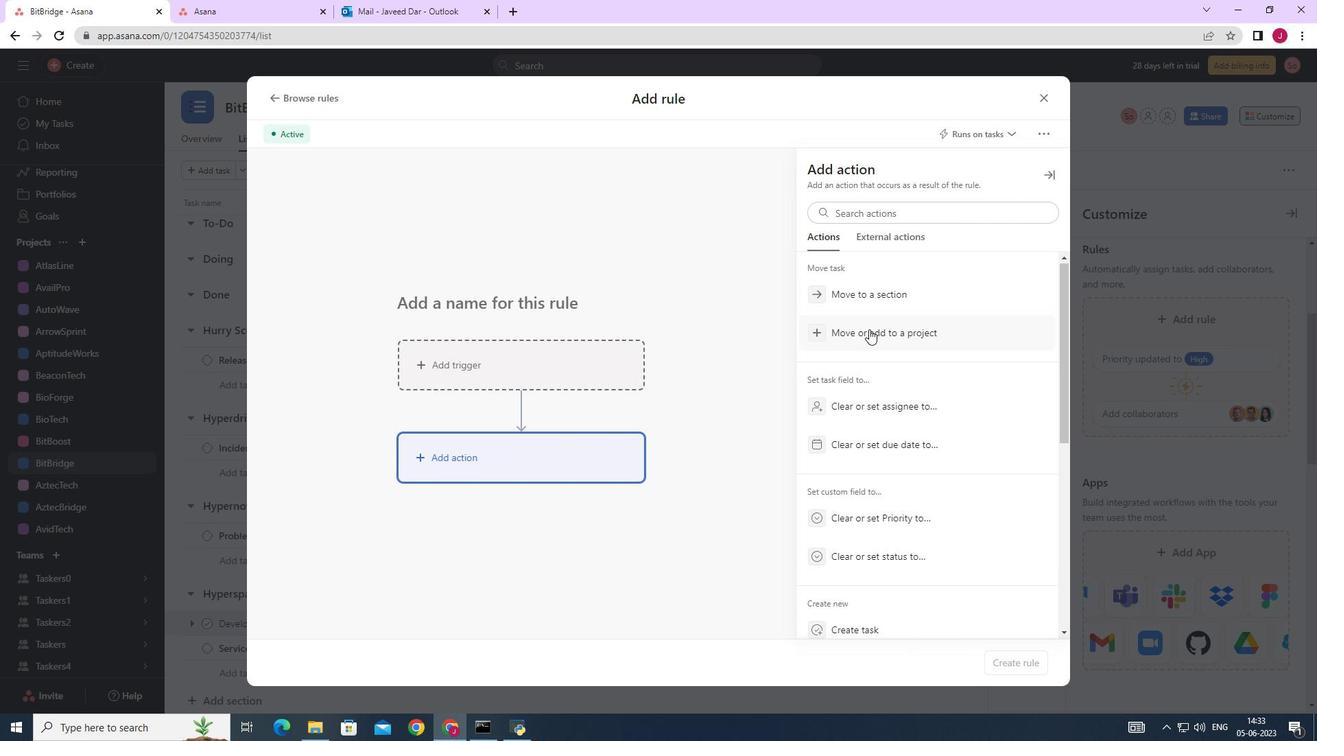 
Action: Mouse scrolled (869, 329) with delta (0, 0)
Screenshot: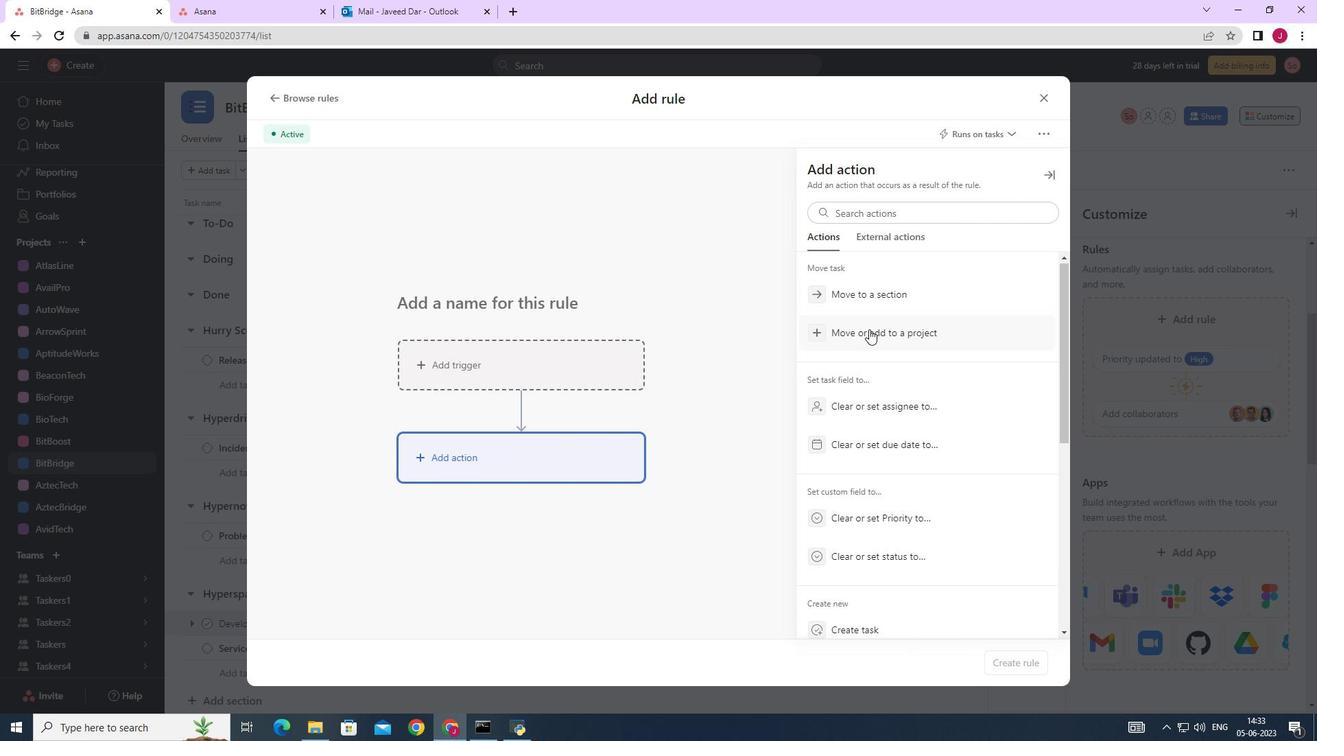 
Action: Mouse moved to (869, 333)
Screenshot: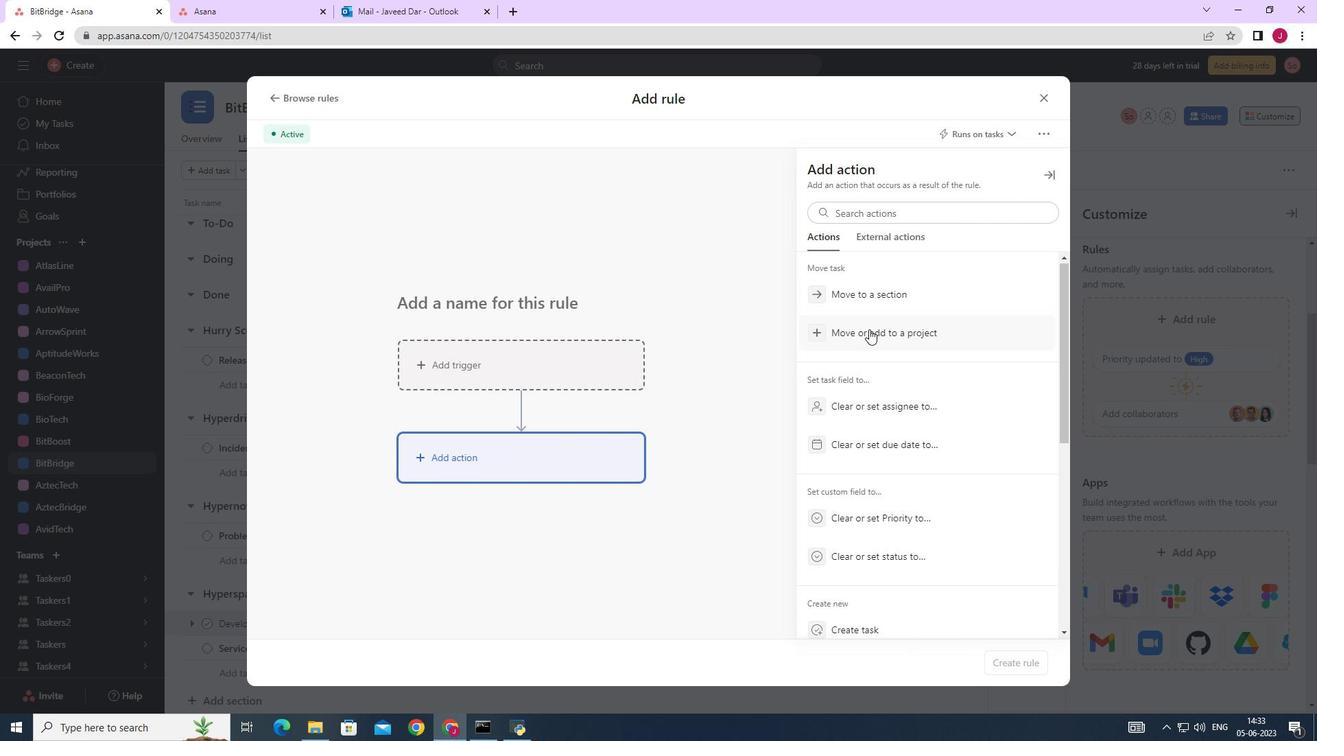 
Action: Mouse scrolled (869, 331) with delta (0, 0)
Screenshot: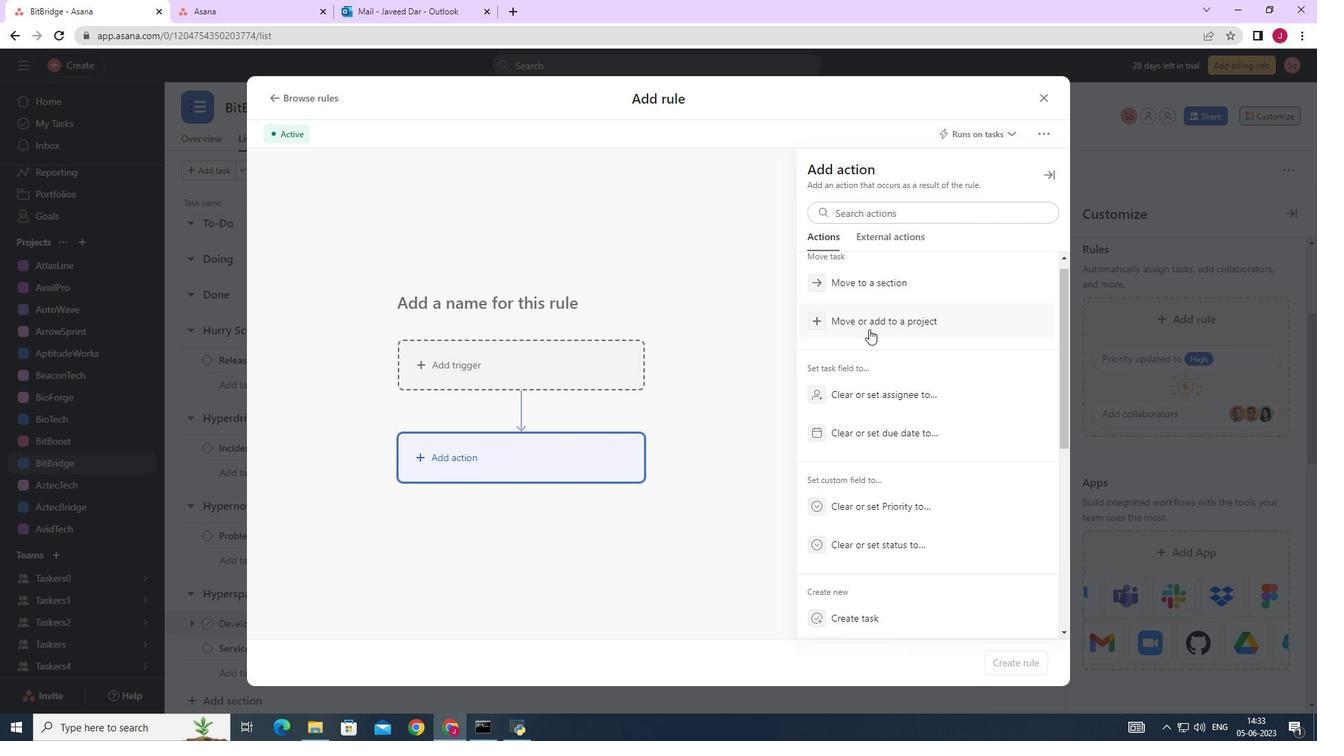 
Action: Mouse moved to (861, 395)
Screenshot: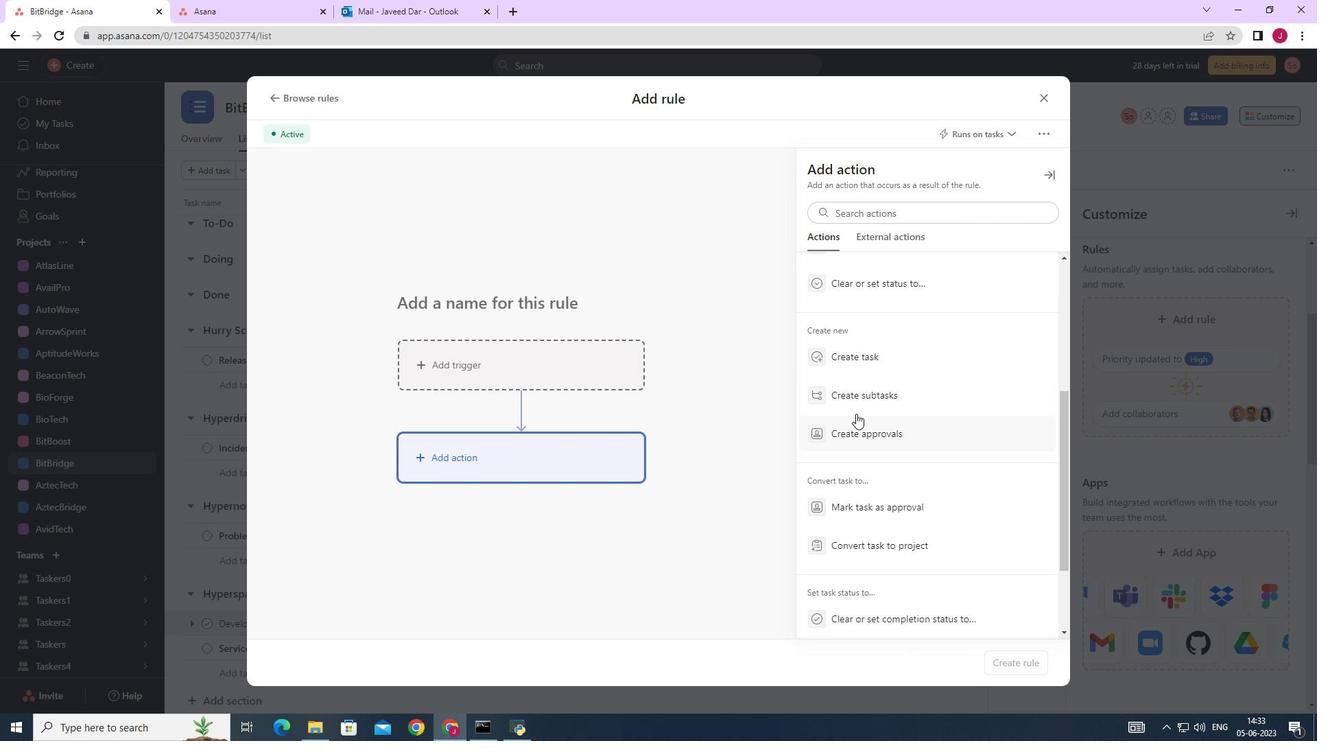 
Action: Mouse pressed left at (861, 395)
Screenshot: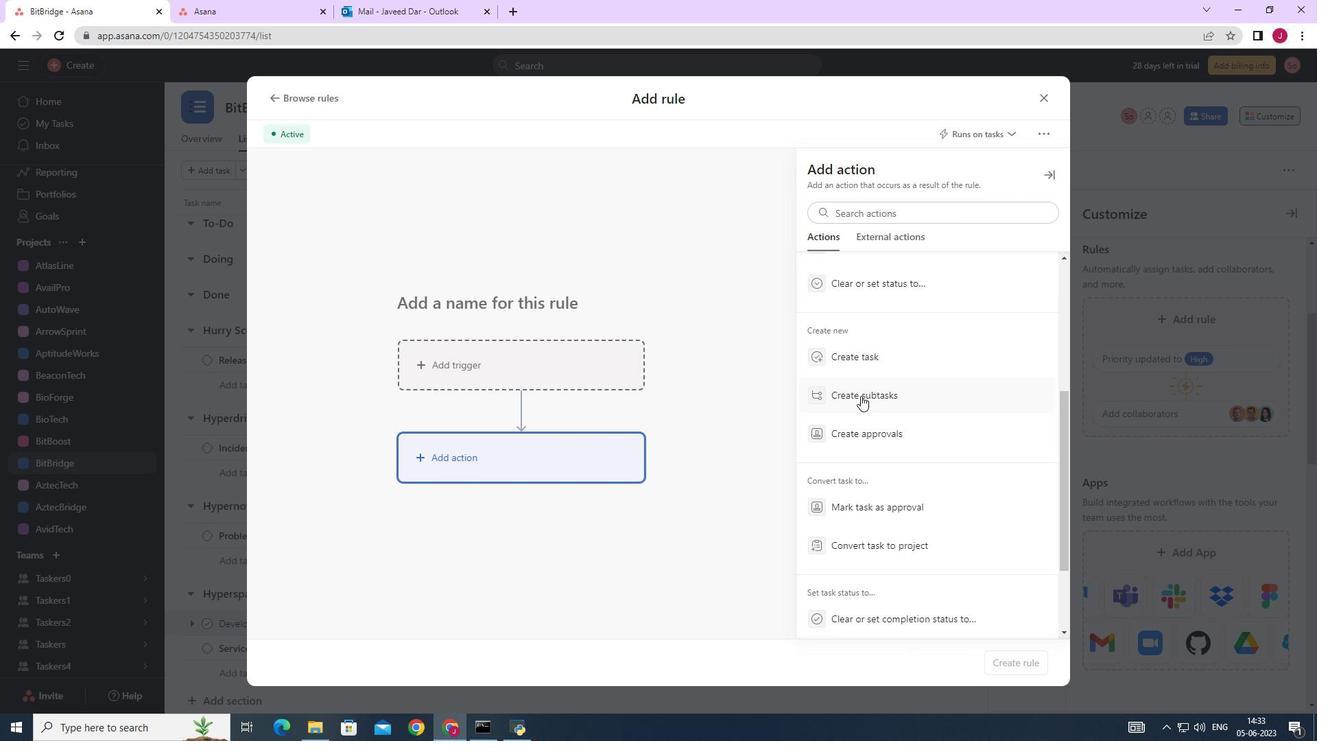 
Action: Mouse moved to (850, 220)
Screenshot: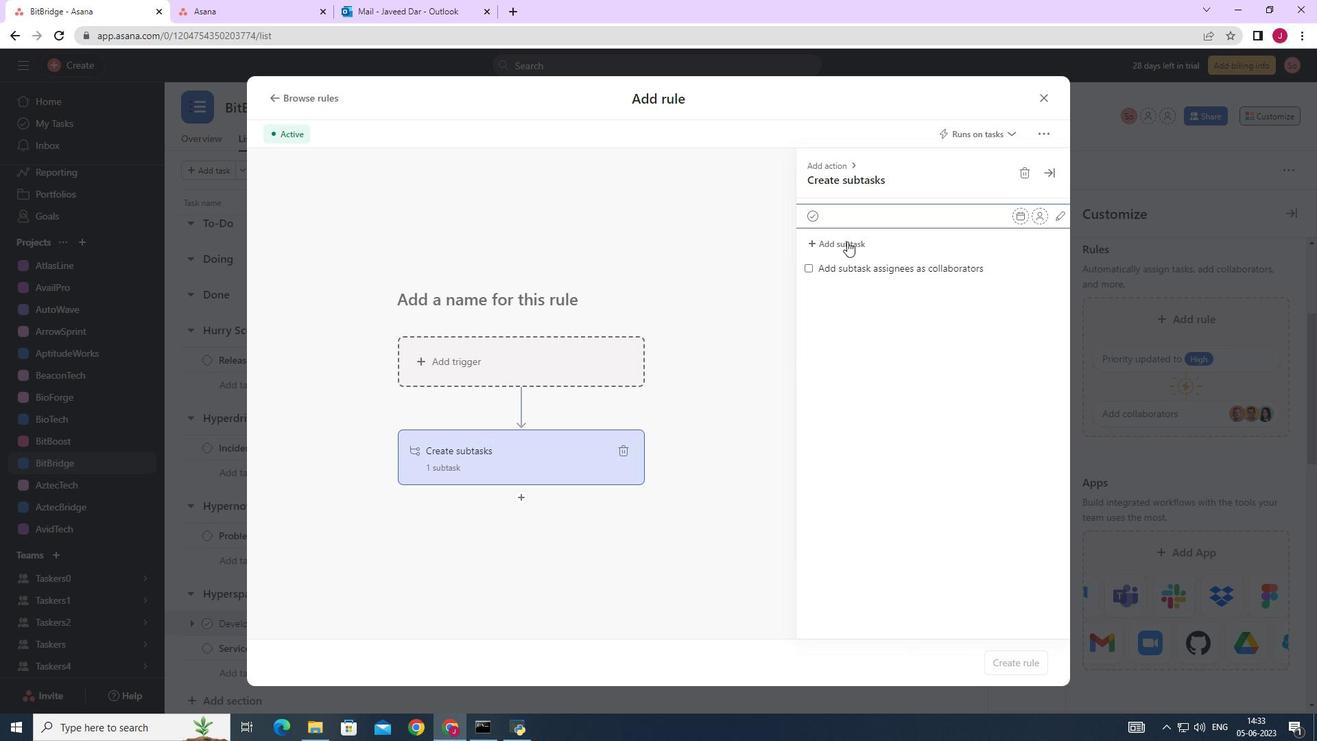 
Action: Key pressed <Key.caps_lock>G<Key.caps_lock>ather<Key.space>and<Key.space><Key.caps_lock>A<Key.caps_lock>nalyse<Key.space><Key.caps_lock>R<Key.caps_lock>equirements<Key.enter><Key.caps_lock>D<Key.caps_lock>esign<Key.space>and<Key.space><Key.caps_lock>I<Key.caps_lock>mplement<Key.space><Key.caps_lock>S<Key.caps_lock>olution<Key.enter><Key.caps_lock>S<Key.caps_lock>ystem<Key.space><Key.caps_lock>T<Key.caps_lock>est<Key.space>and<Key.space><Key.caps_lock>UAT<Key.enter><Key.caps_lock><Key.caps_lock>R<Key.caps_lock>elease<Key.space>to<Key.space>[production<Key.left><Key.left><Key.left><Key.left><Key.left><Key.left><Key.left><Key.left><Key.left><Key.left><Key.backspace><Key.right><Key.right><Key.right><Key.right><Key.right><Key.right><Key.right><Key.right><Key.right><Key.right><Key.space>/<Key.space><Key.caps_lock>G<Key.caps_lock>o<Key.space><Key.caps_lock>L<Key.caps_lock>ive<Key.enter>
Screenshot: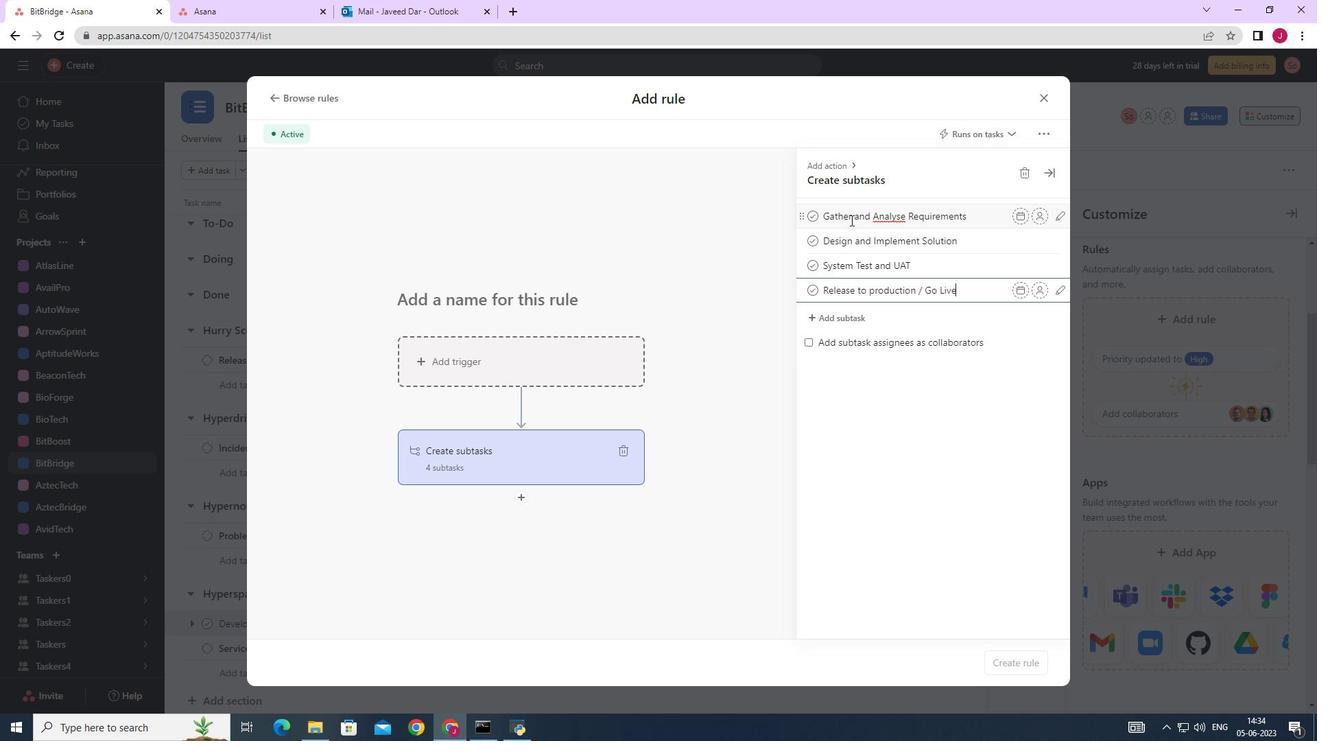 
Action: Mouse moved to (1043, 89)
Screenshot: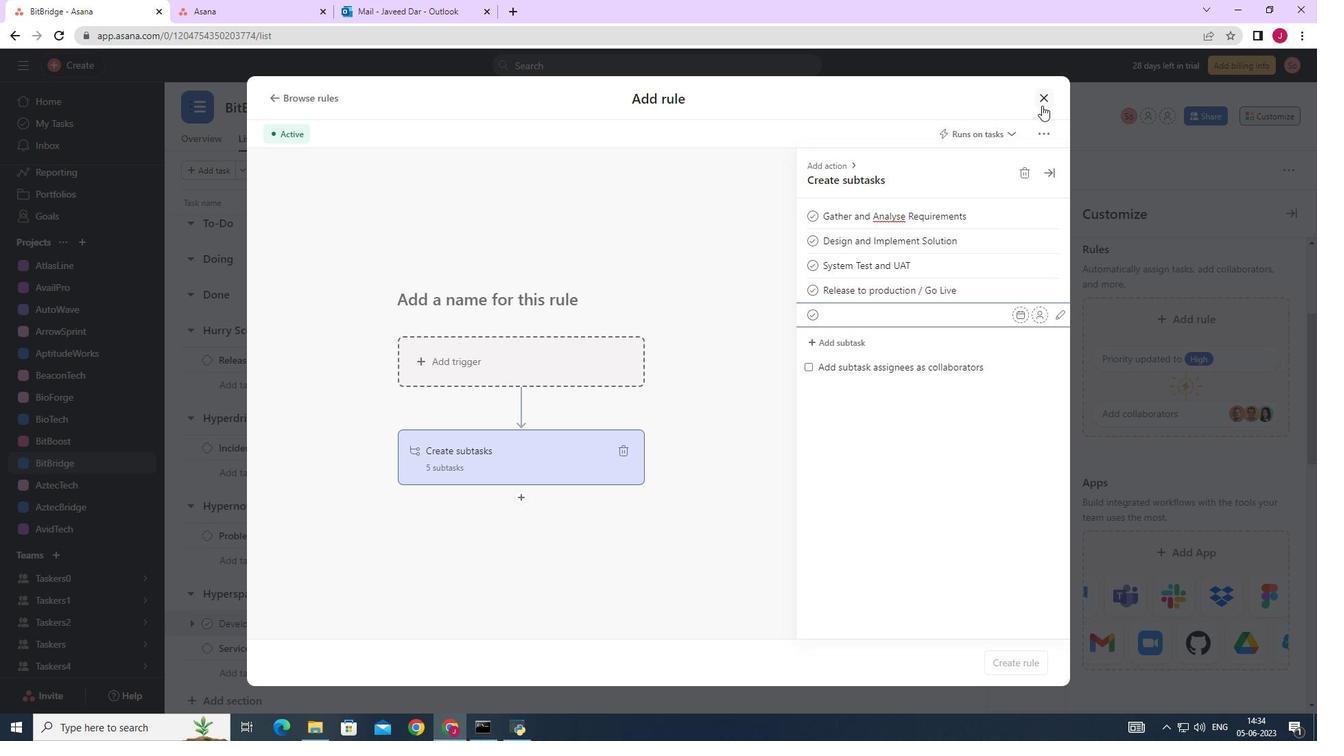 
Action: Mouse pressed left at (1043, 89)
Screenshot: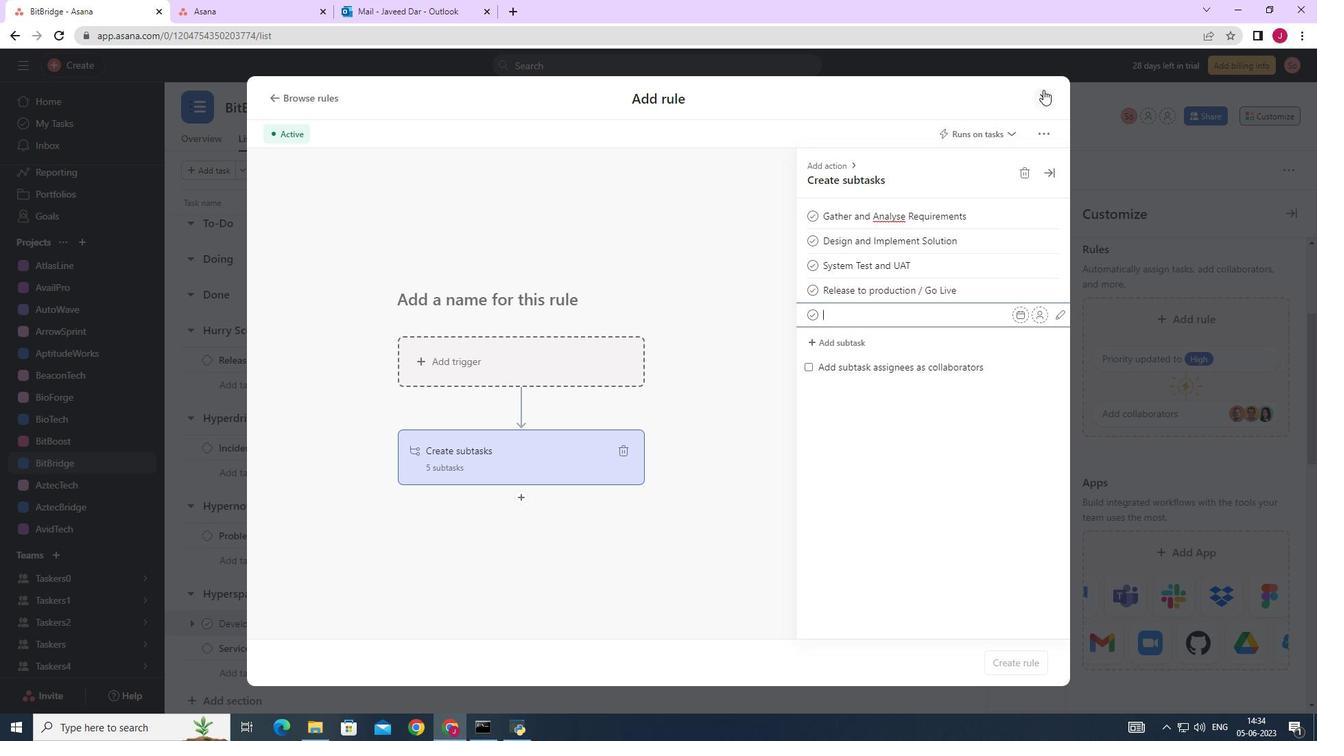 
Action: Mouse moved to (1045, 89)
Screenshot: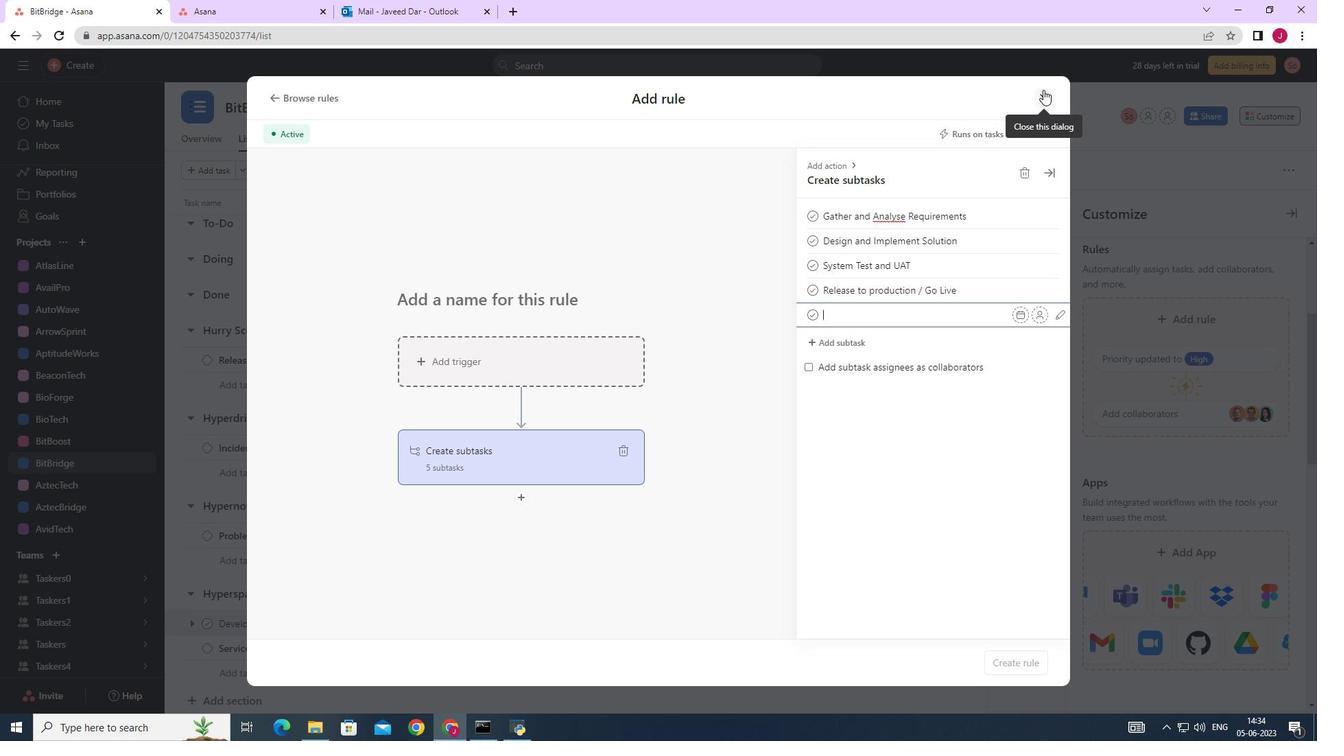 
